 Task: Create a due date automation trigger when advanced on, on the tuesday before a card is due add fields without custom field "Resume" set to a number greater than 1 and greater than 10 at 11:00 AM.
Action: Mouse moved to (1385, 128)
Screenshot: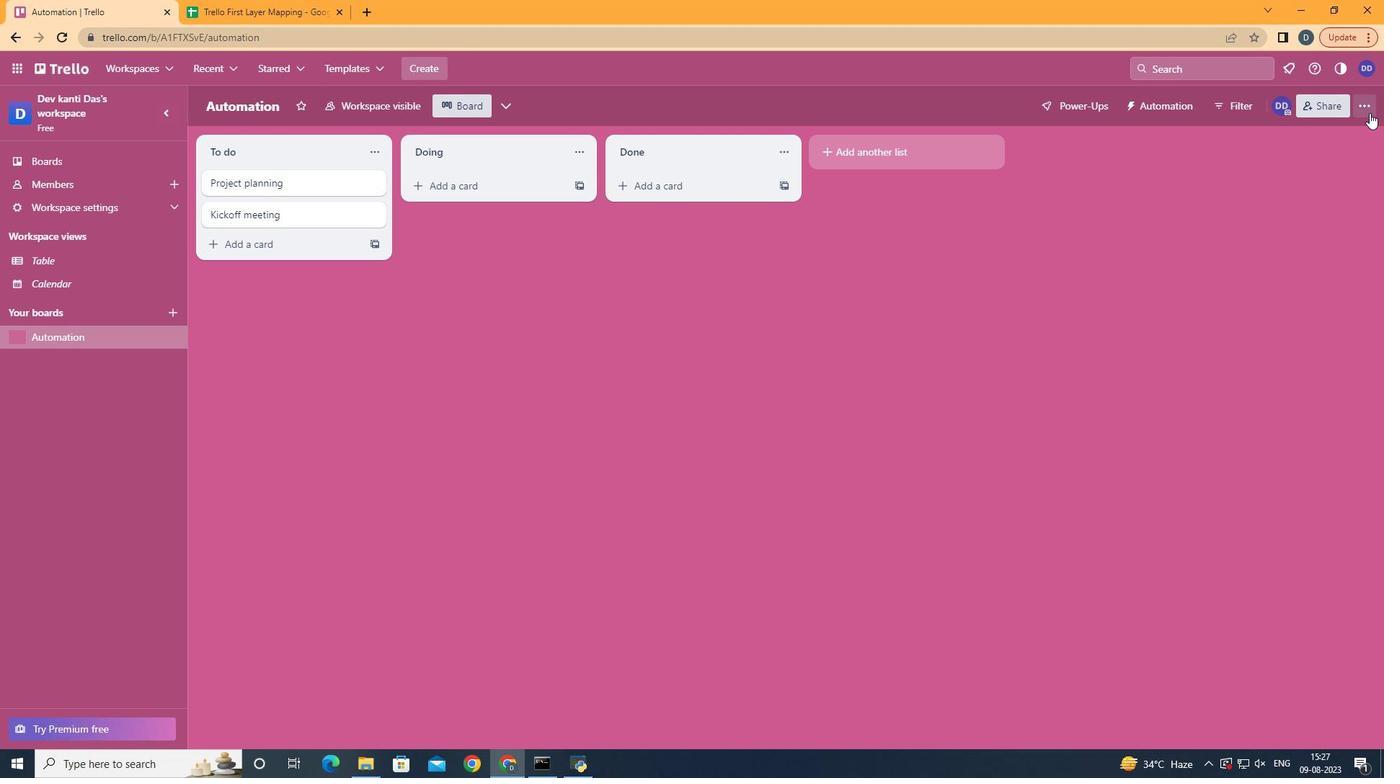 
Action: Mouse pressed left at (1385, 128)
Screenshot: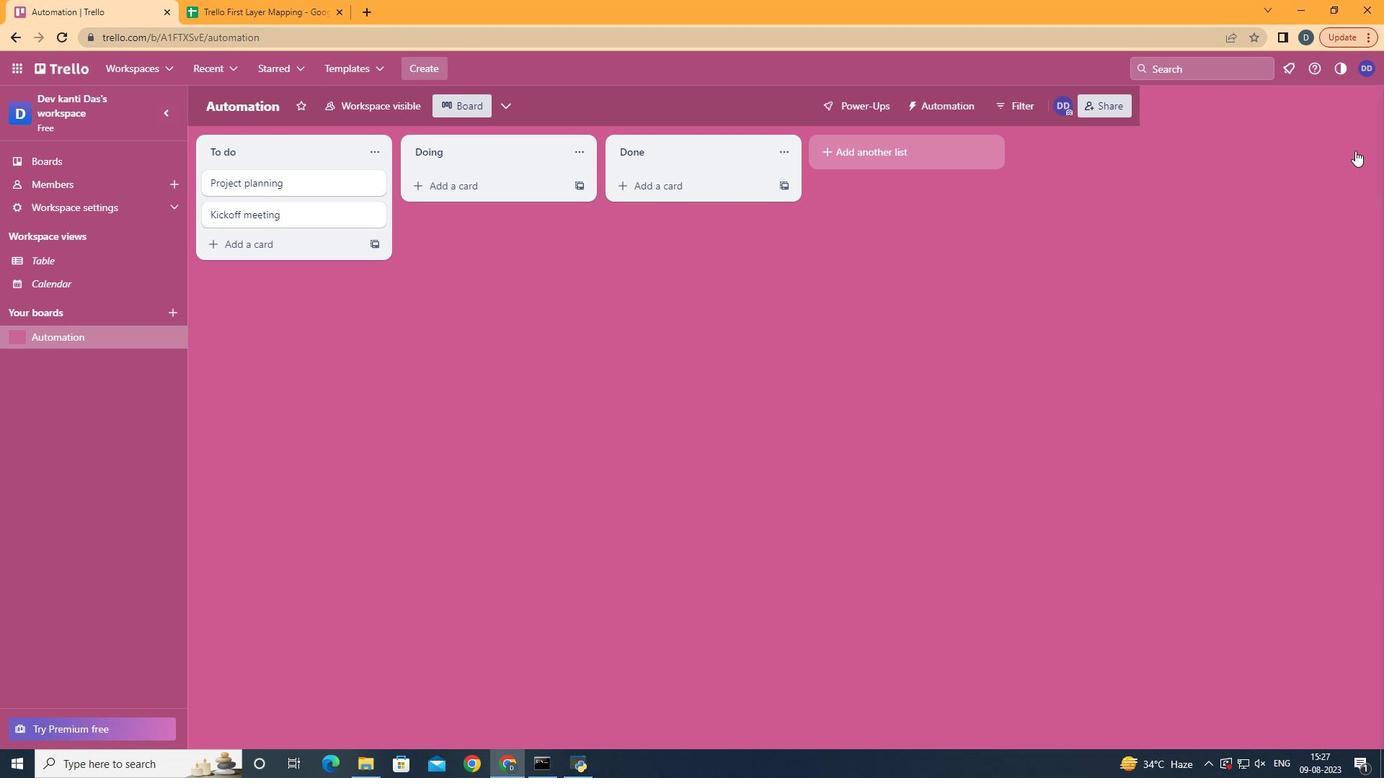
Action: Mouse moved to (1260, 338)
Screenshot: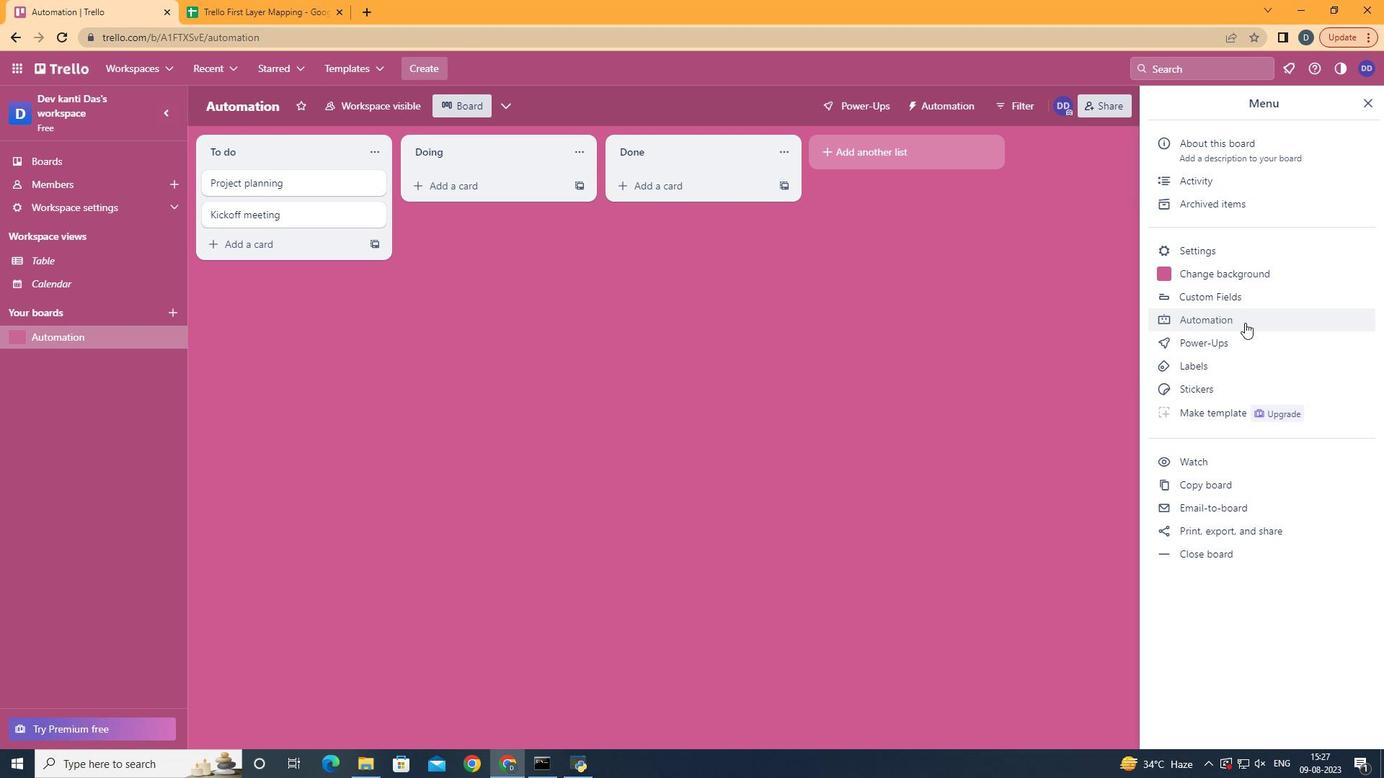 
Action: Mouse pressed left at (1260, 338)
Screenshot: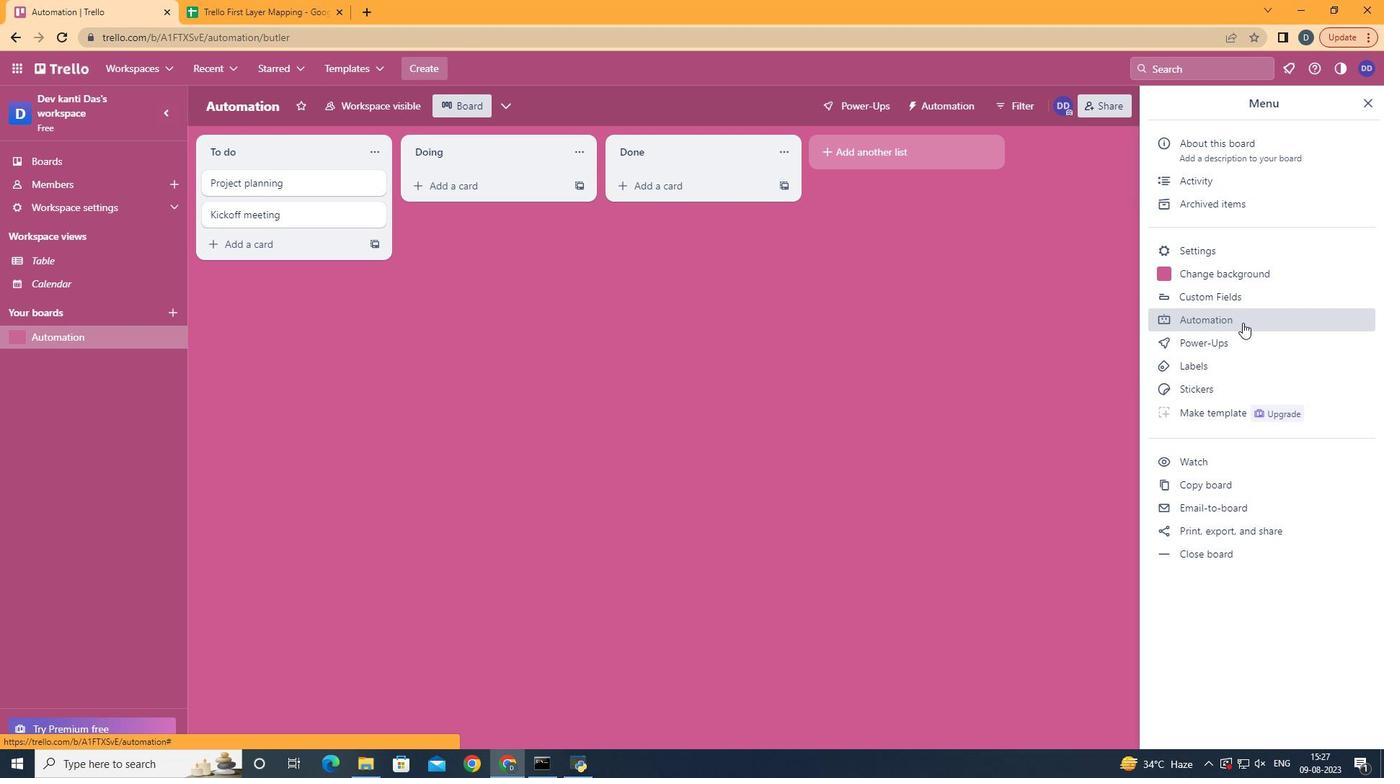 
Action: Mouse moved to (289, 305)
Screenshot: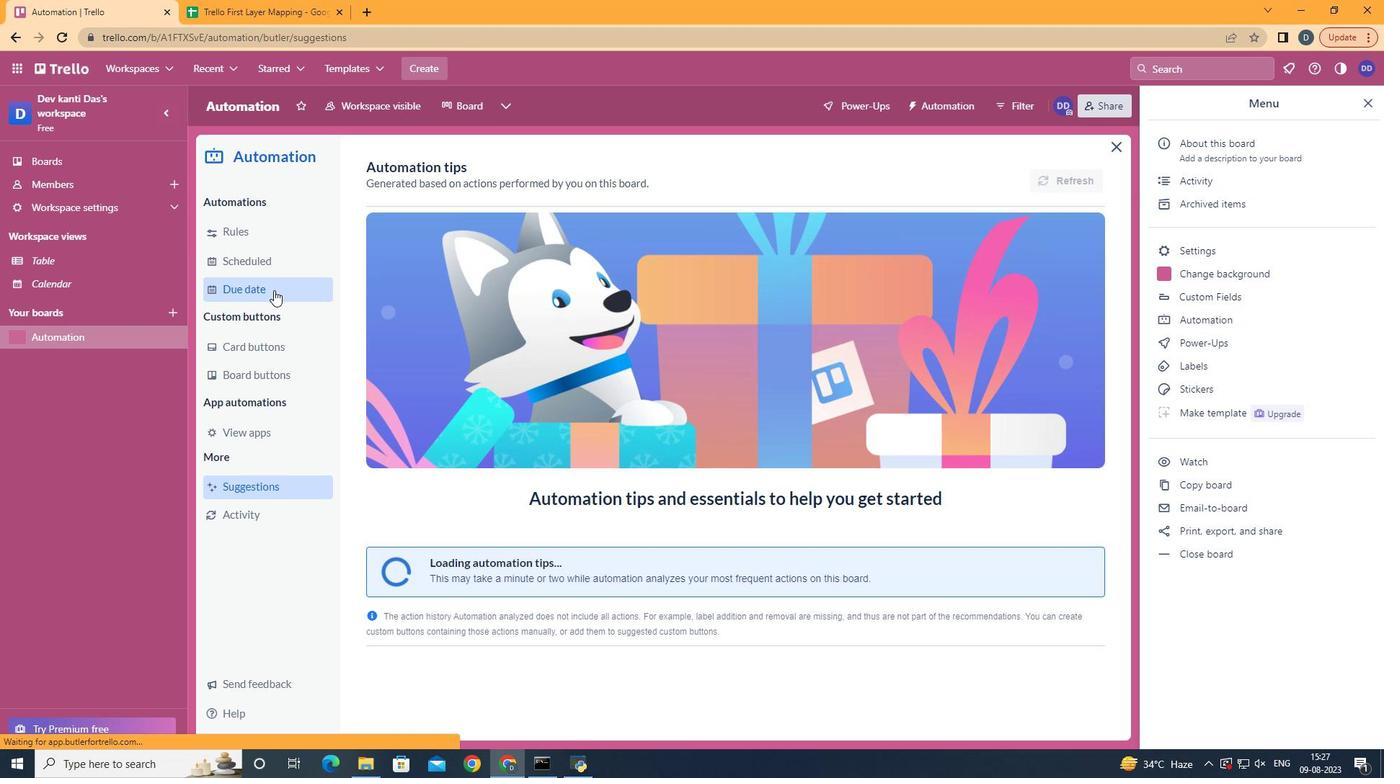 
Action: Mouse pressed left at (289, 305)
Screenshot: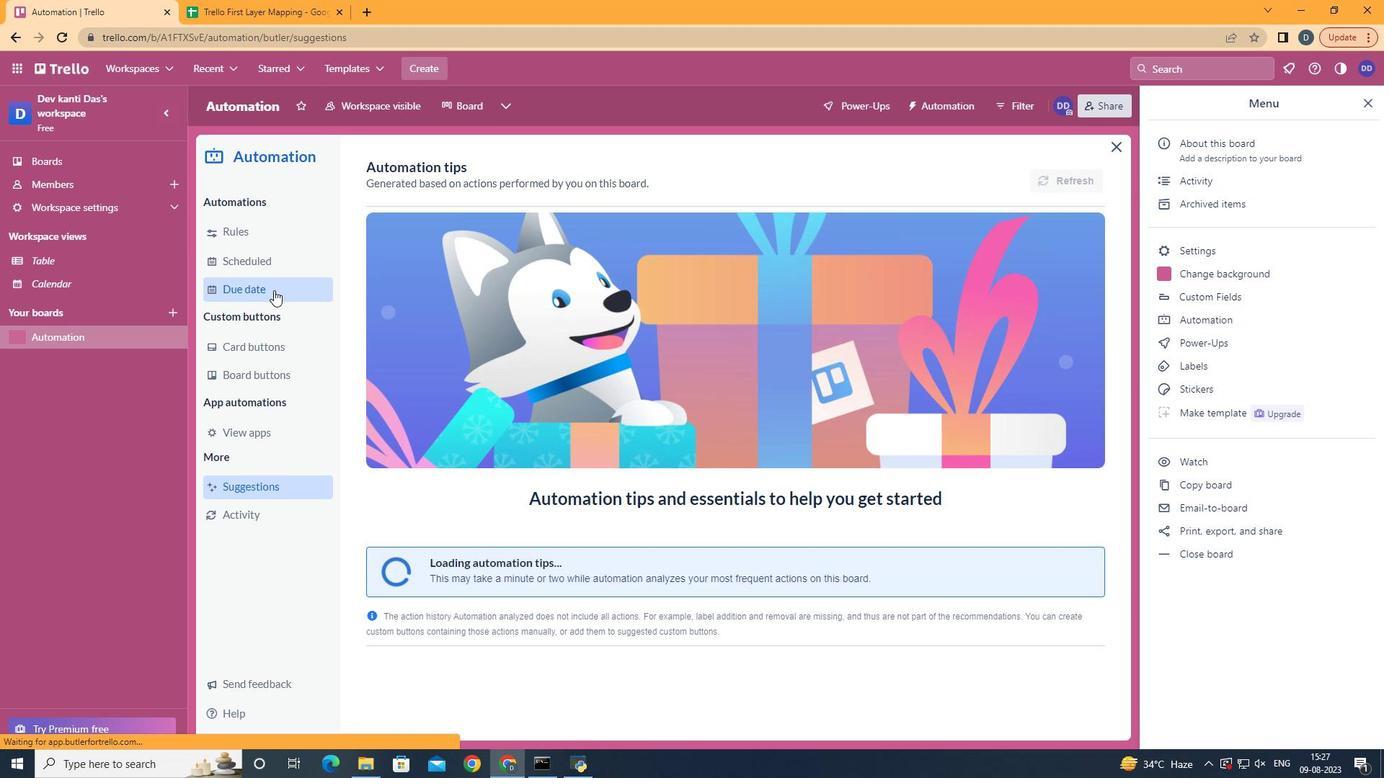 
Action: Mouse moved to (1033, 183)
Screenshot: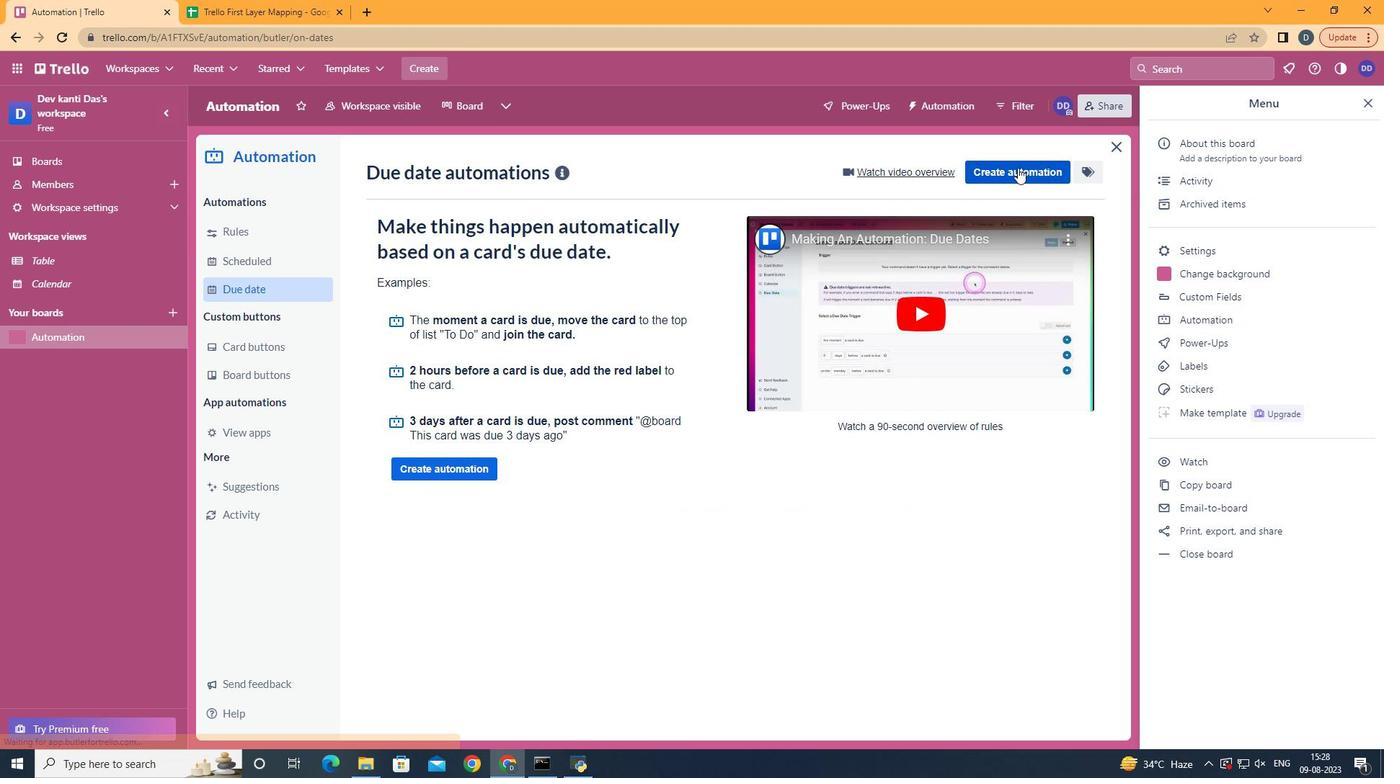 
Action: Mouse pressed left at (1033, 183)
Screenshot: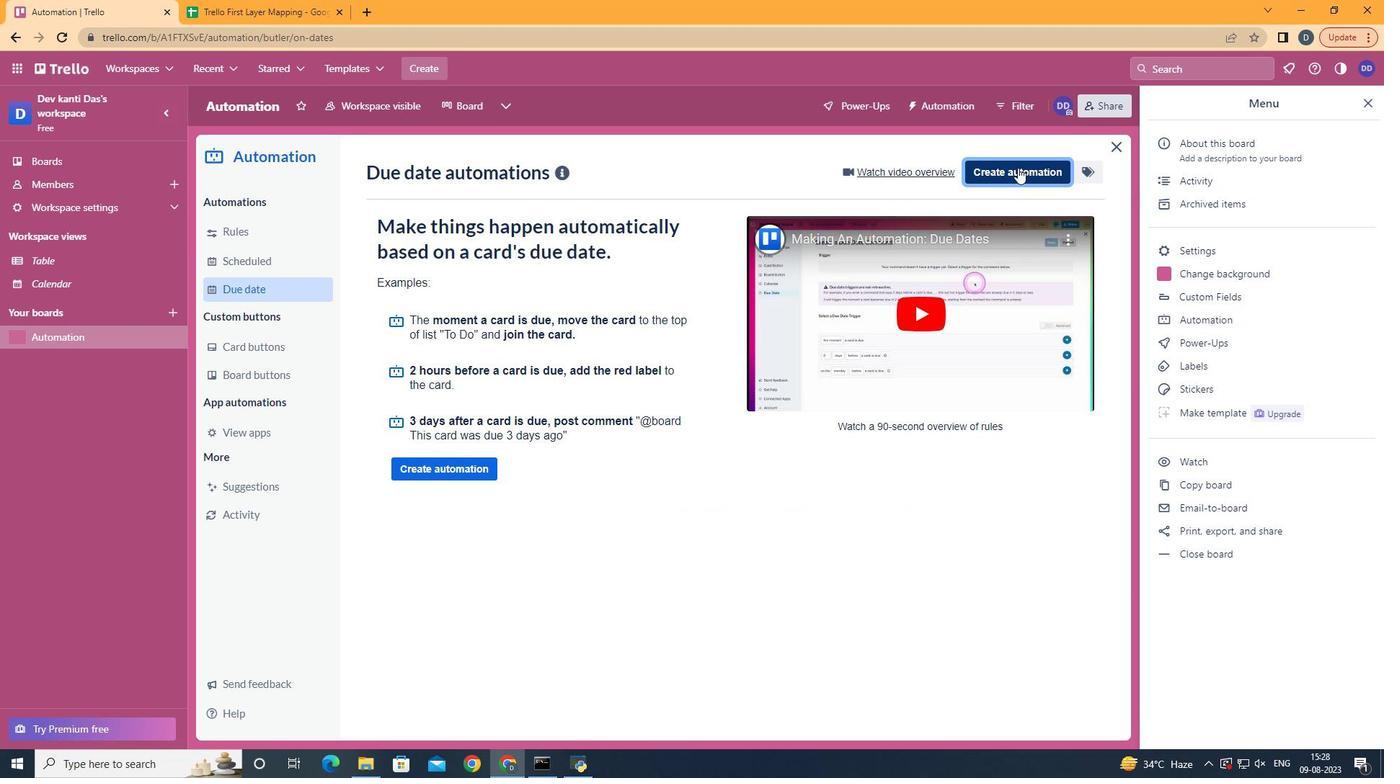 
Action: Mouse moved to (754, 325)
Screenshot: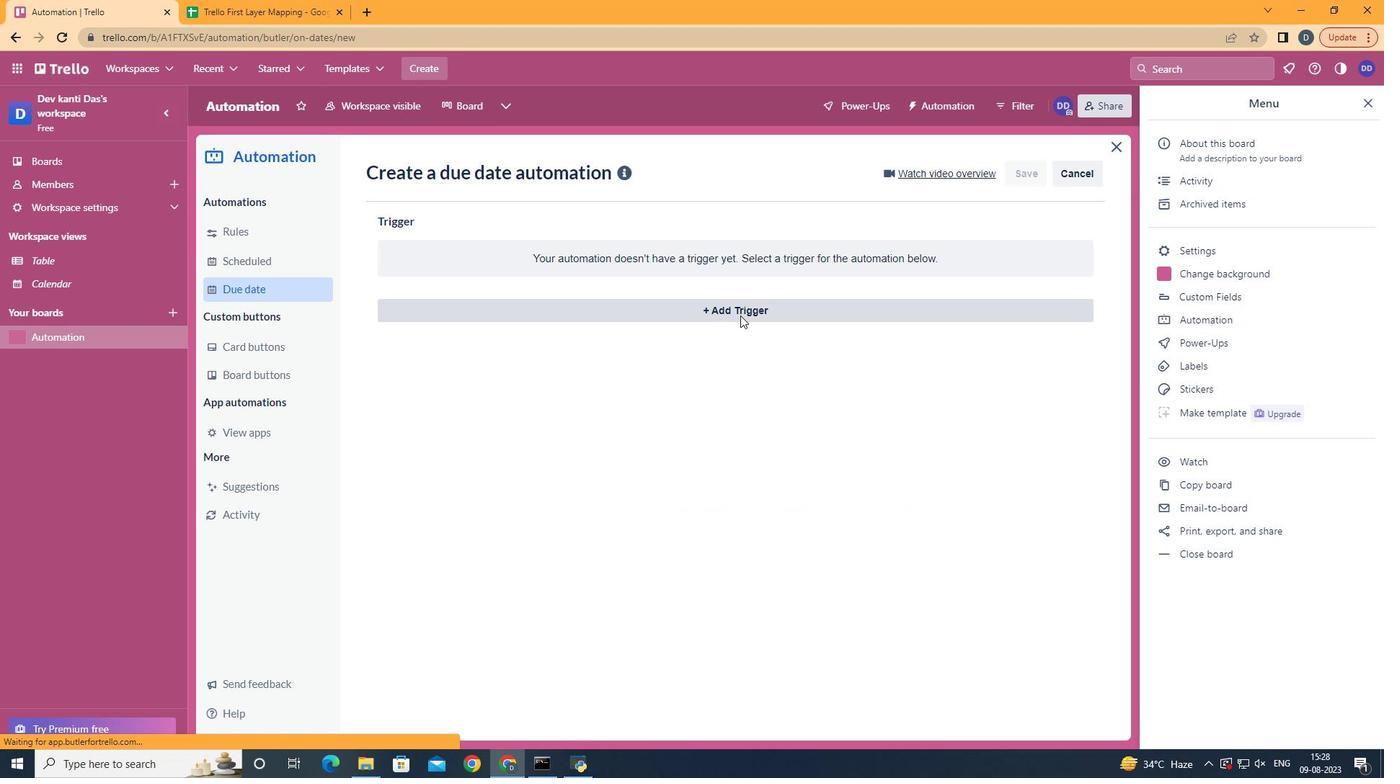 
Action: Mouse pressed left at (754, 325)
Screenshot: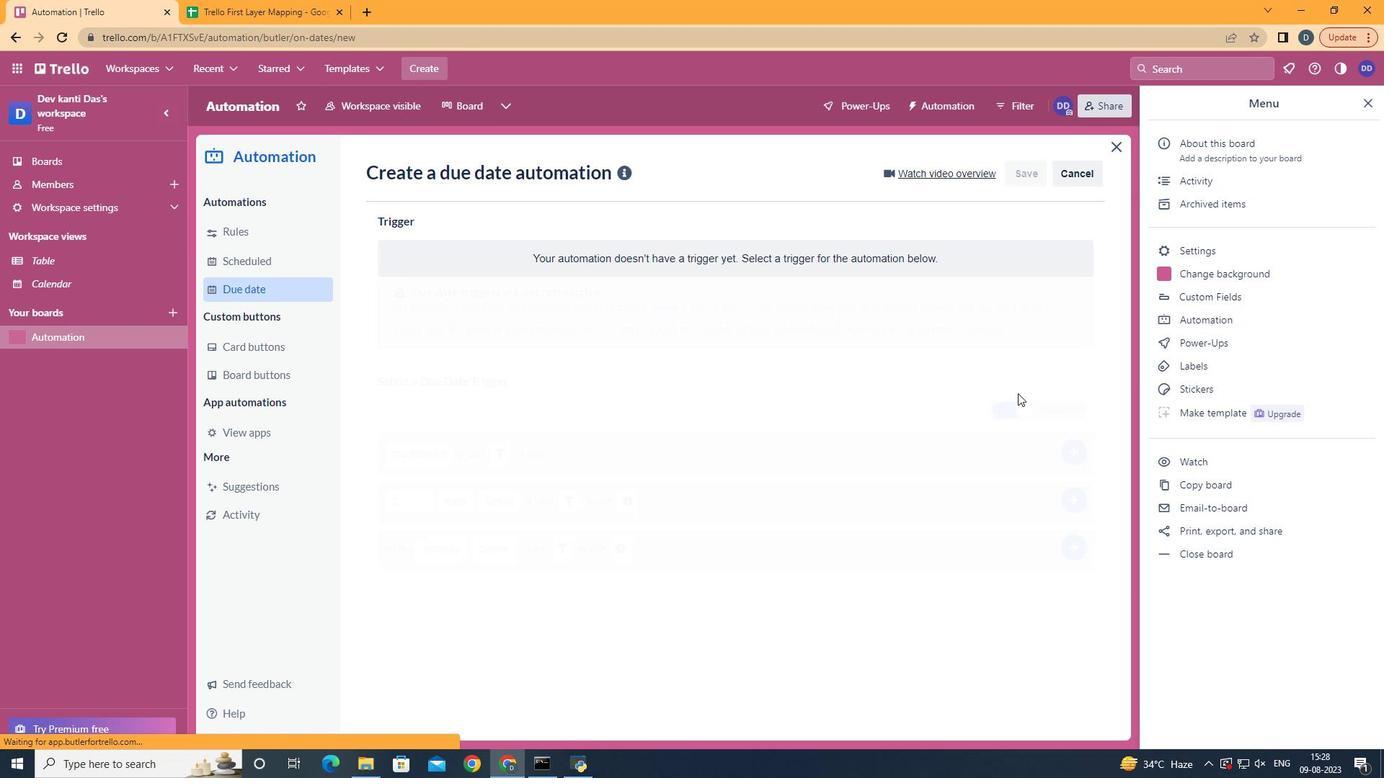 
Action: Mouse moved to (482, 427)
Screenshot: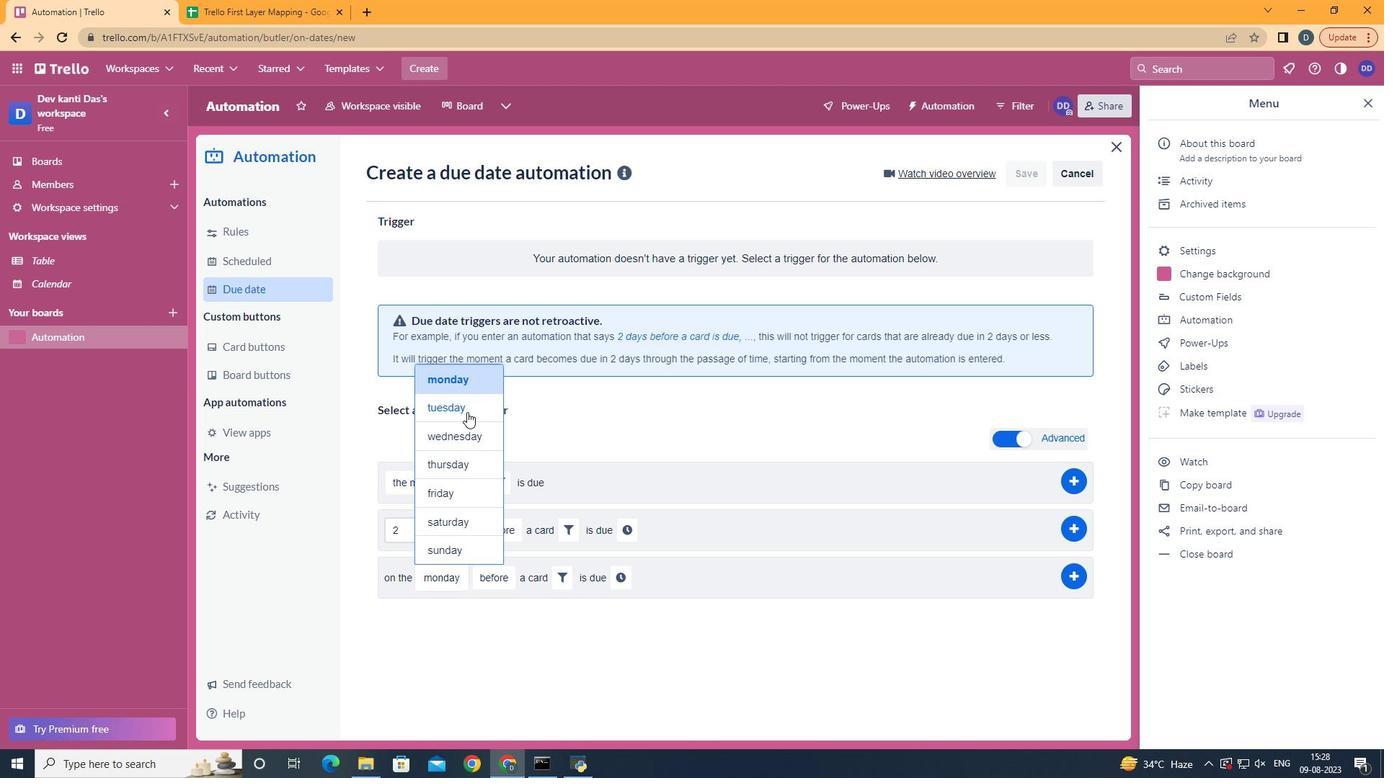 
Action: Mouse pressed left at (482, 427)
Screenshot: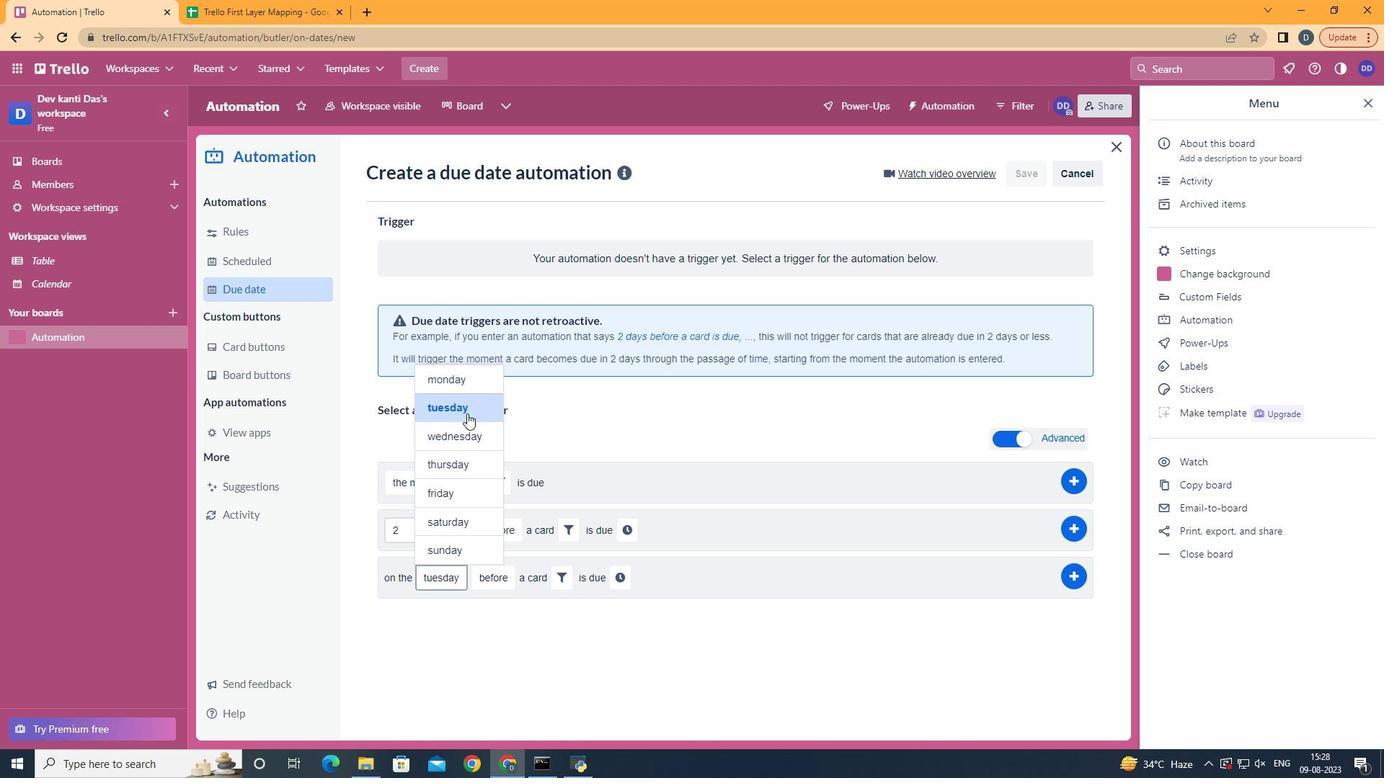 
Action: Mouse moved to (574, 589)
Screenshot: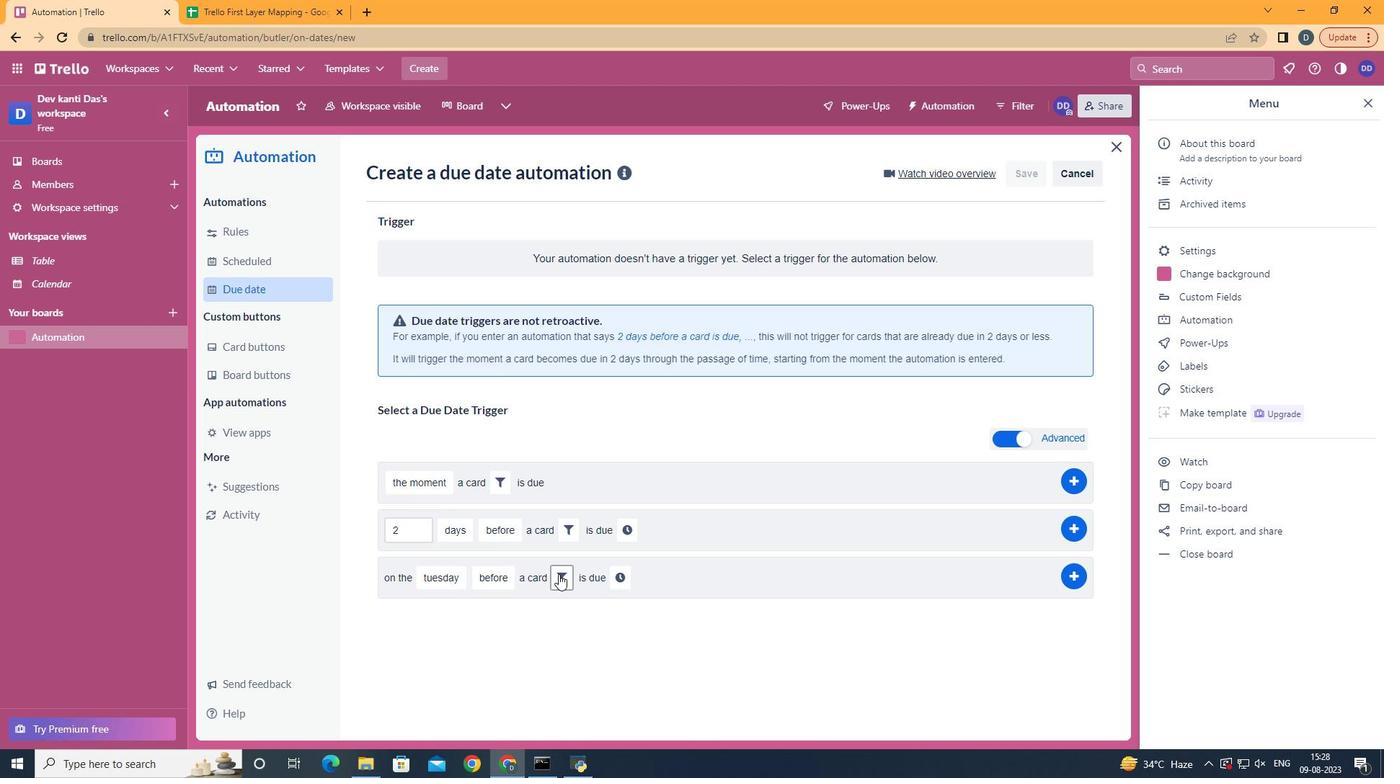 
Action: Mouse pressed left at (574, 589)
Screenshot: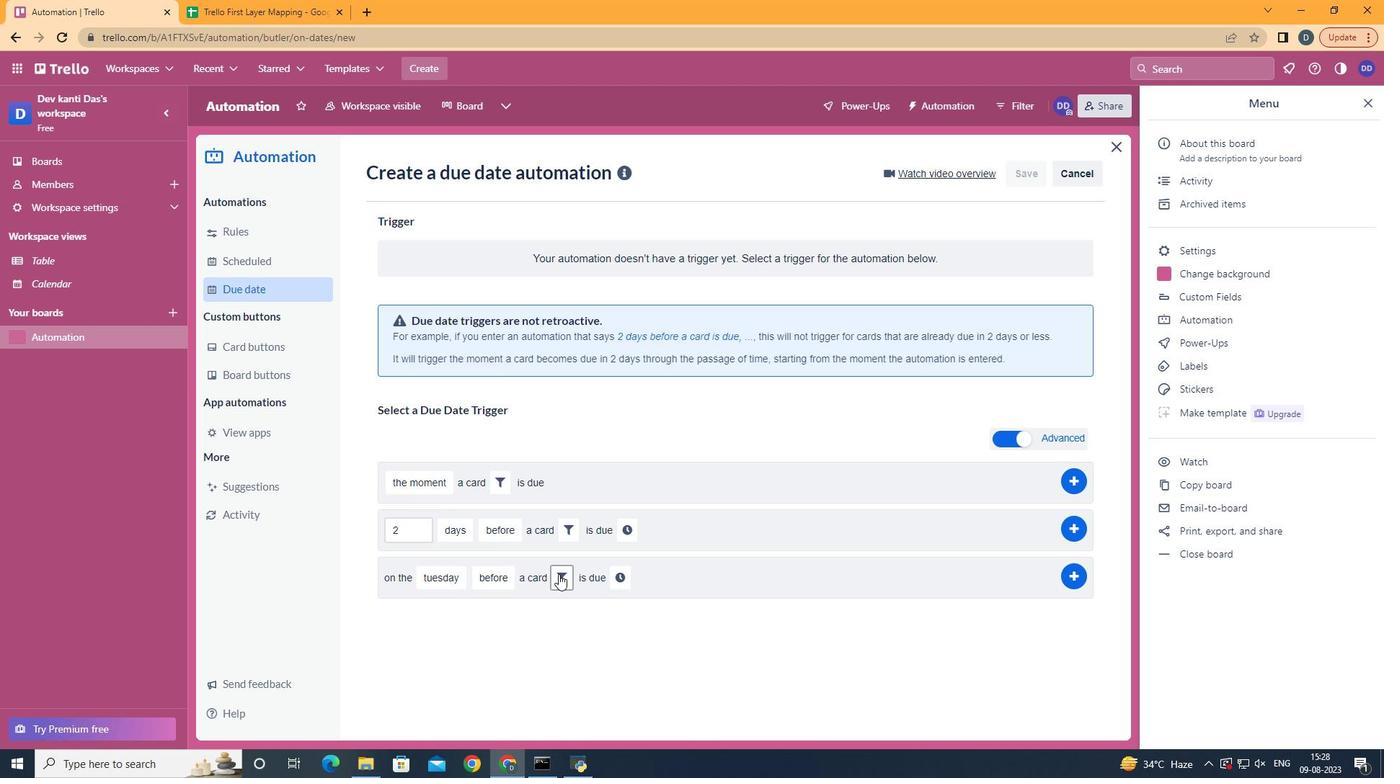 
Action: Mouse moved to (824, 639)
Screenshot: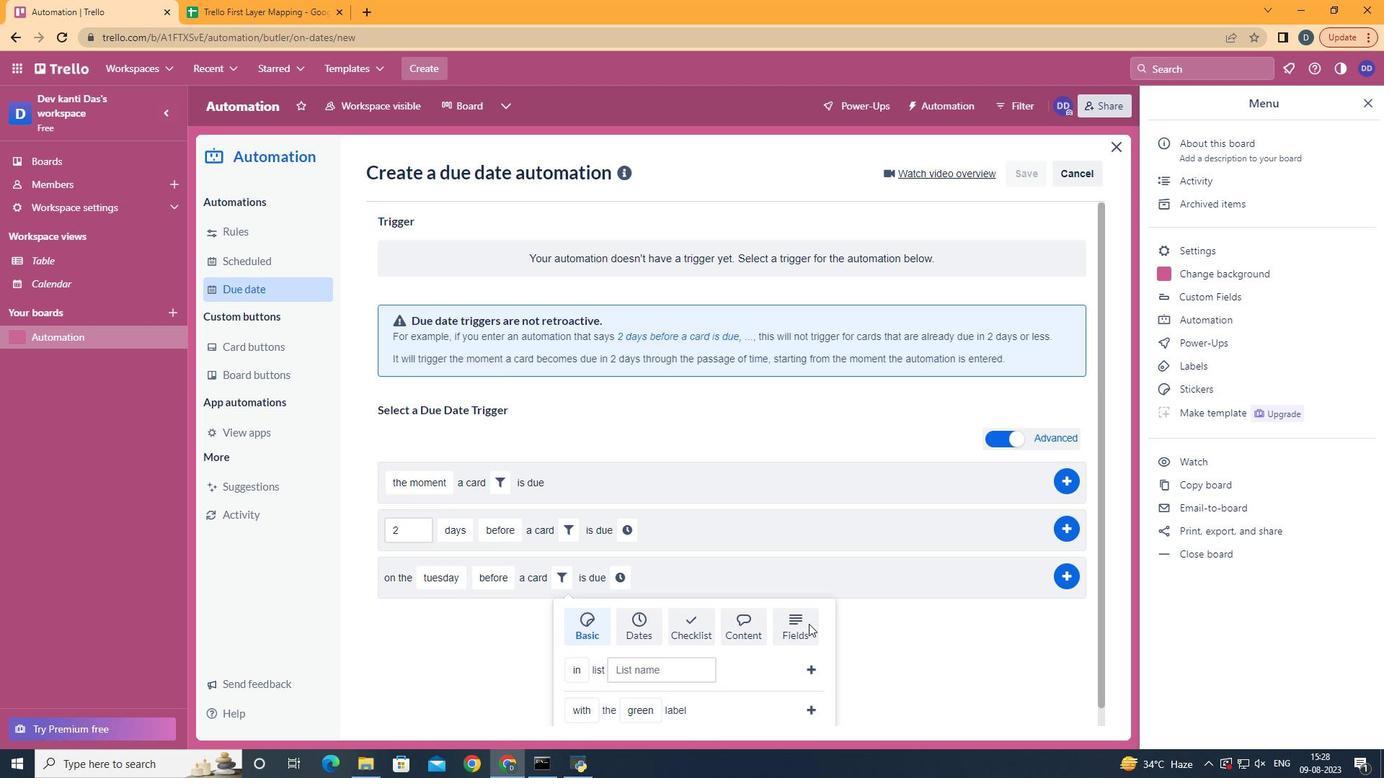 
Action: Mouse pressed left at (824, 639)
Screenshot: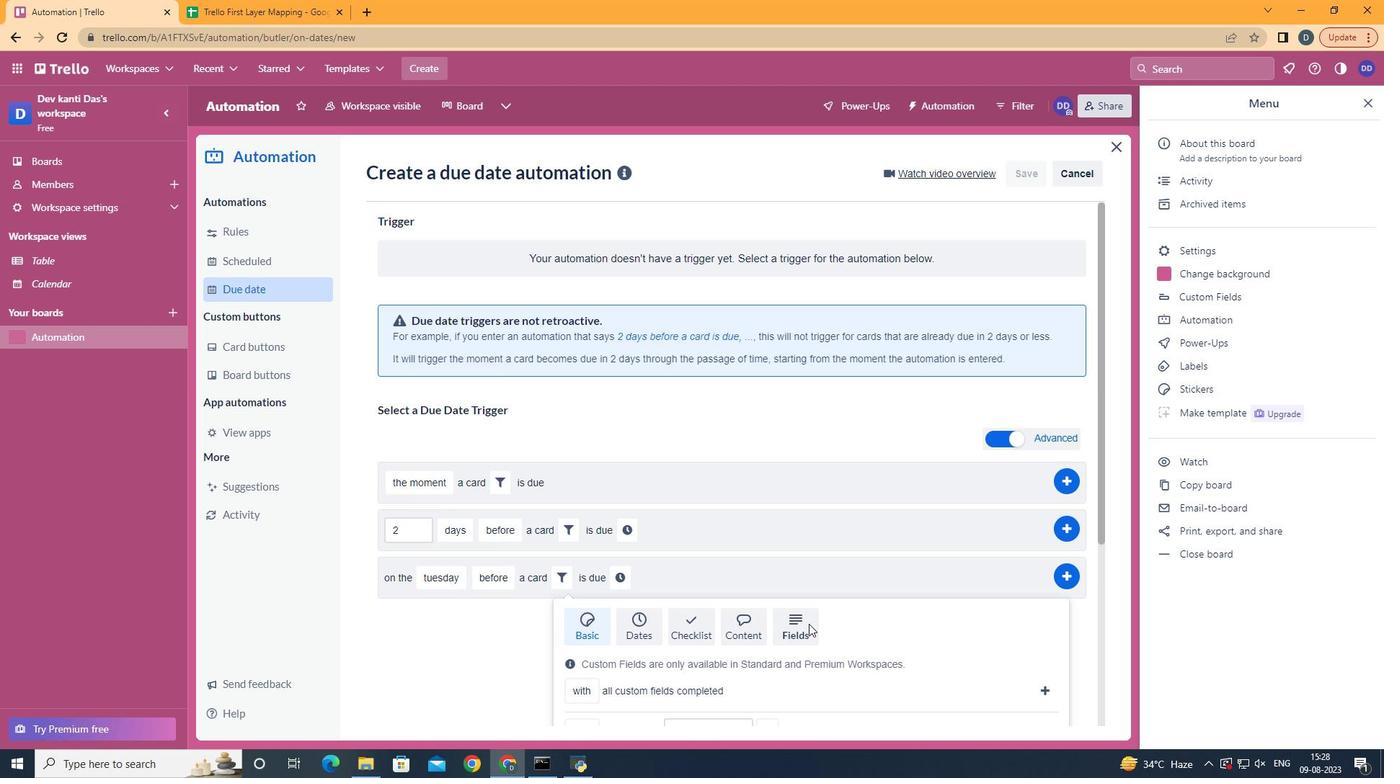 
Action: Mouse moved to (835, 639)
Screenshot: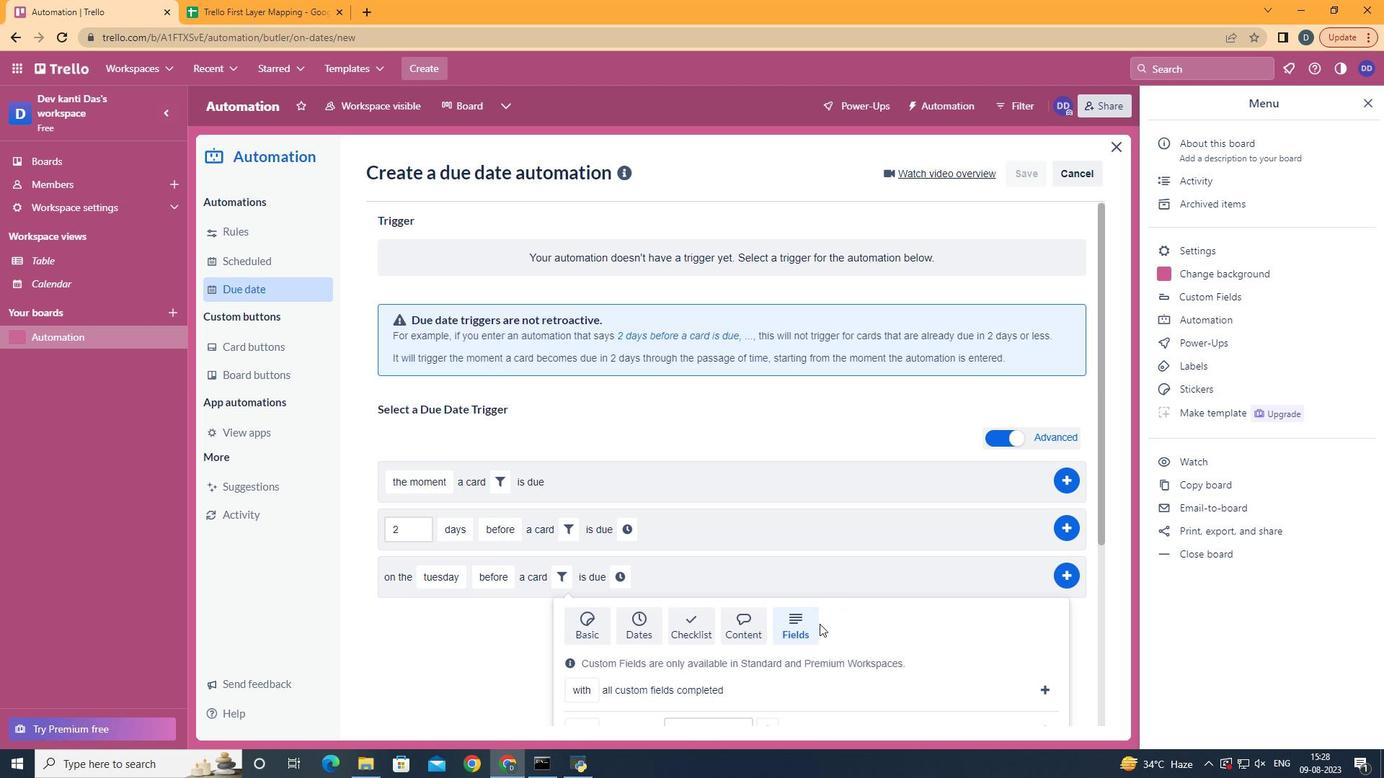 
Action: Mouse scrolled (835, 638) with delta (0, 0)
Screenshot: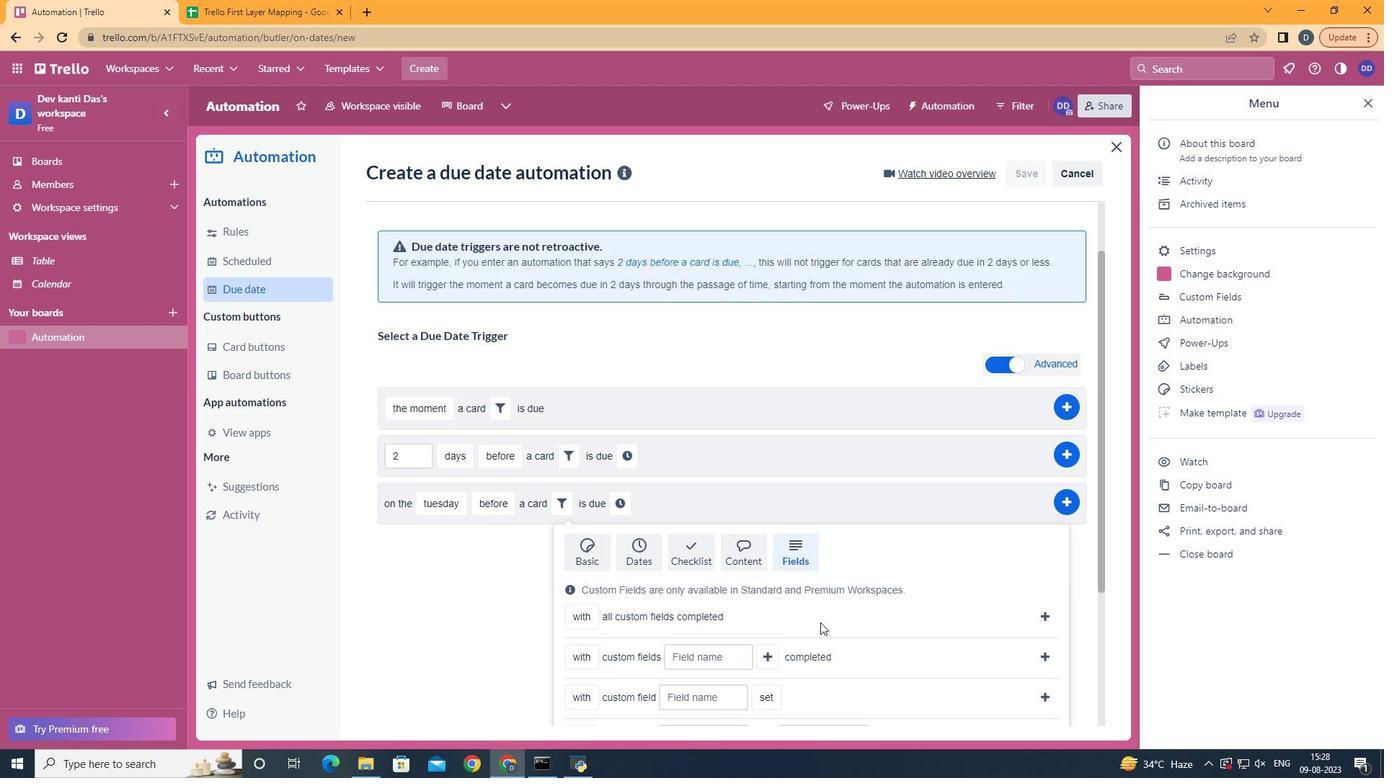 
Action: Mouse scrolled (835, 638) with delta (0, 0)
Screenshot: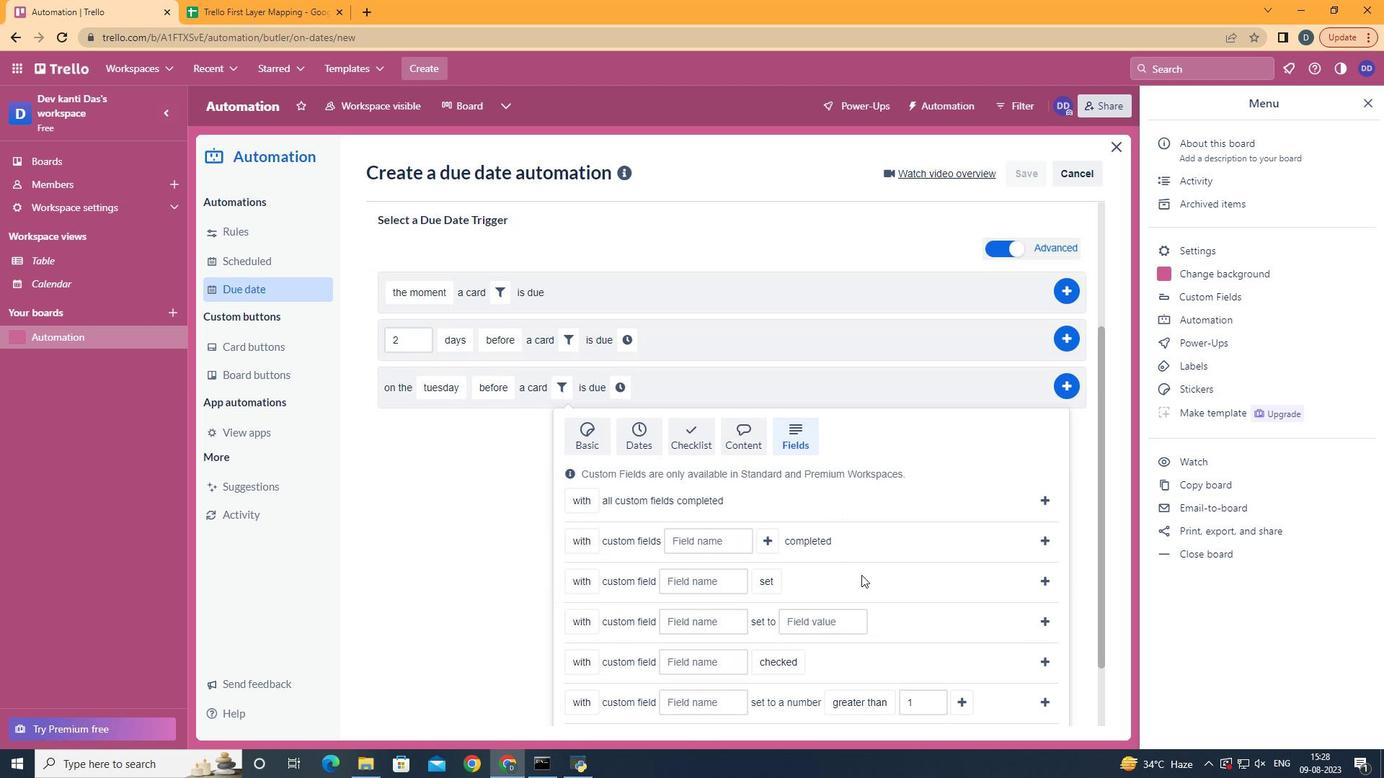 
Action: Mouse scrolled (835, 638) with delta (0, 0)
Screenshot: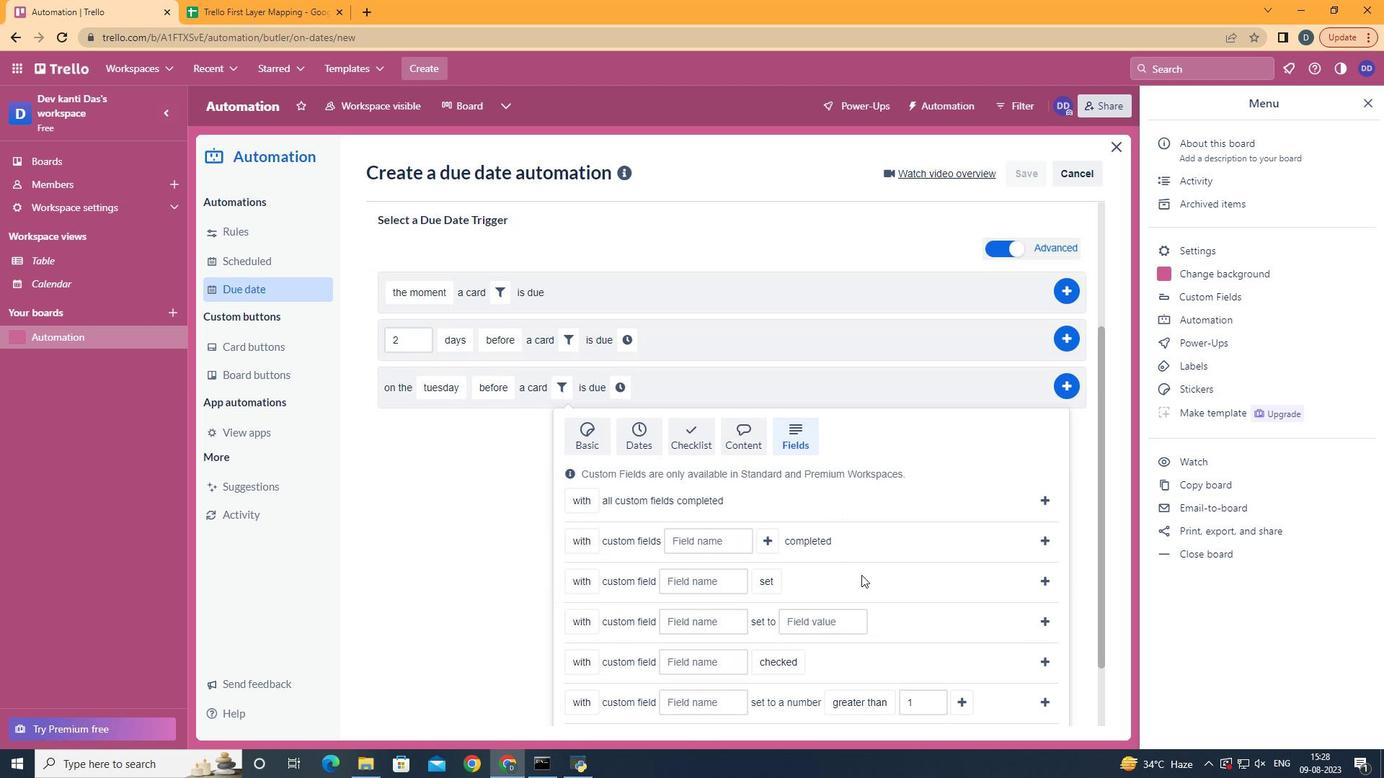 
Action: Mouse moved to (835, 639)
Screenshot: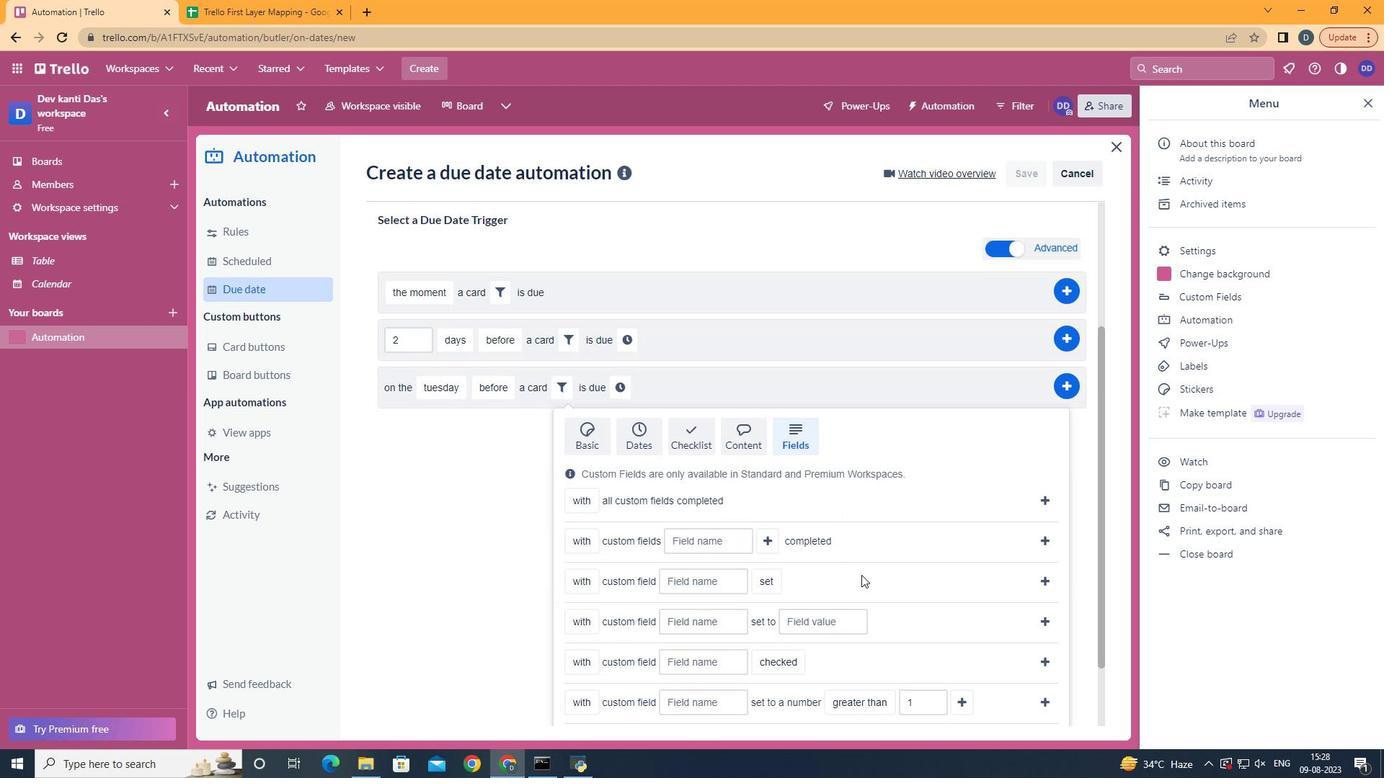 
Action: Mouse scrolled (835, 638) with delta (0, 0)
Screenshot: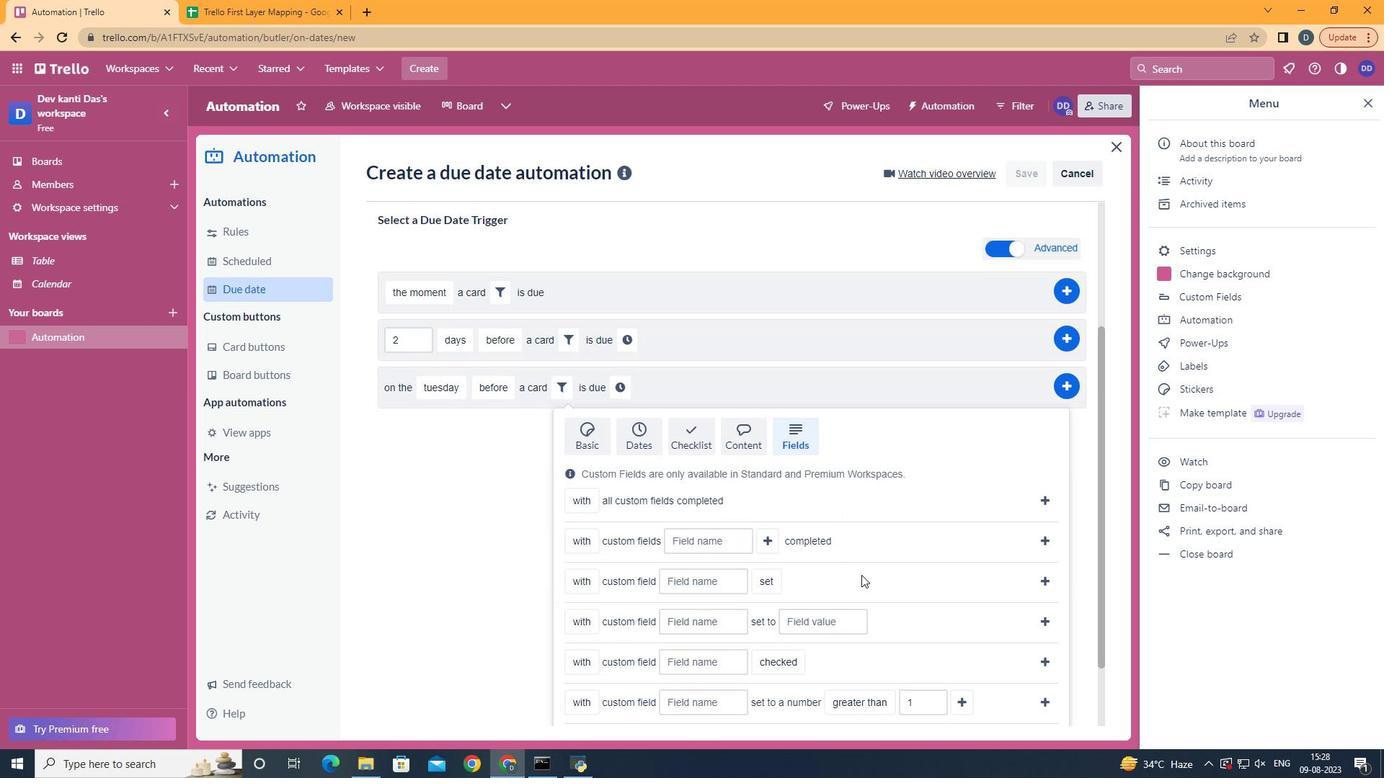 
Action: Mouse scrolled (835, 638) with delta (0, 0)
Screenshot: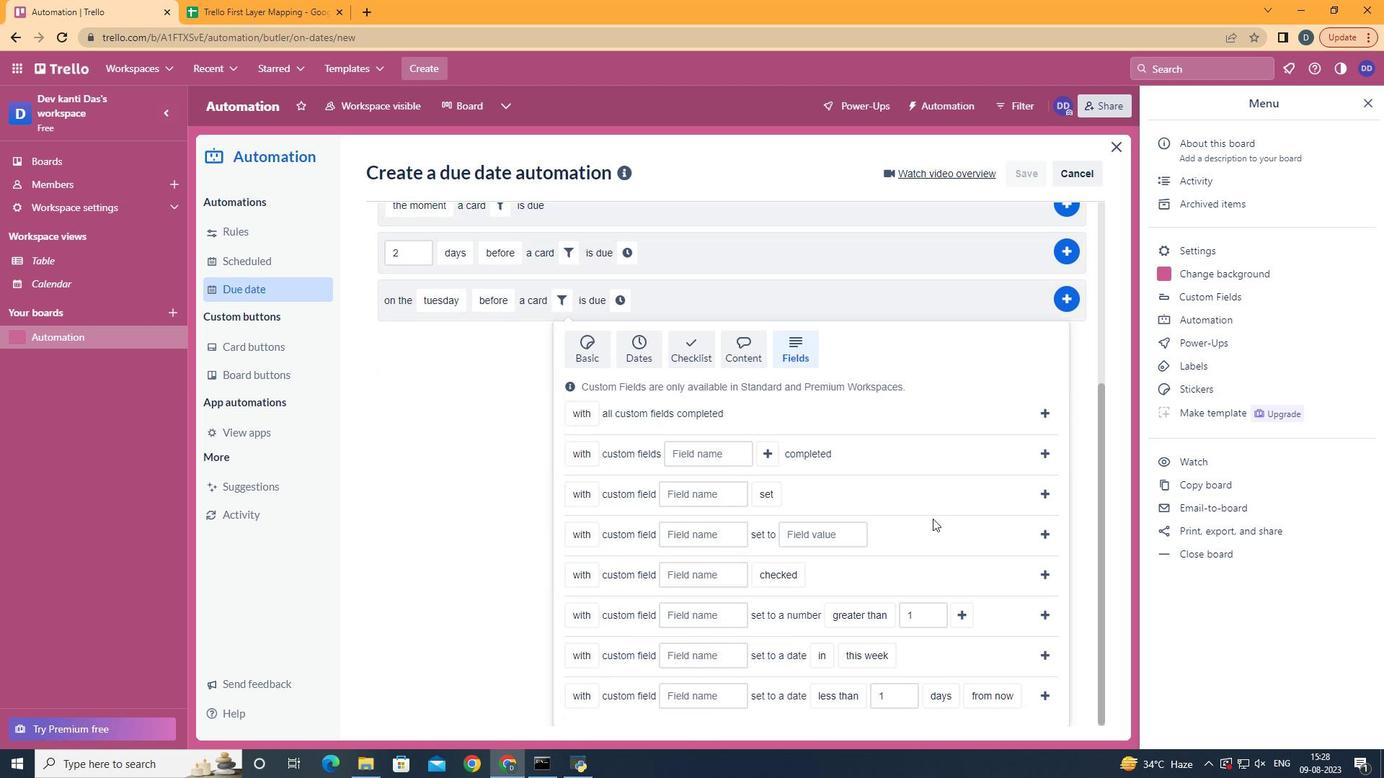 
Action: Mouse moved to (623, 682)
Screenshot: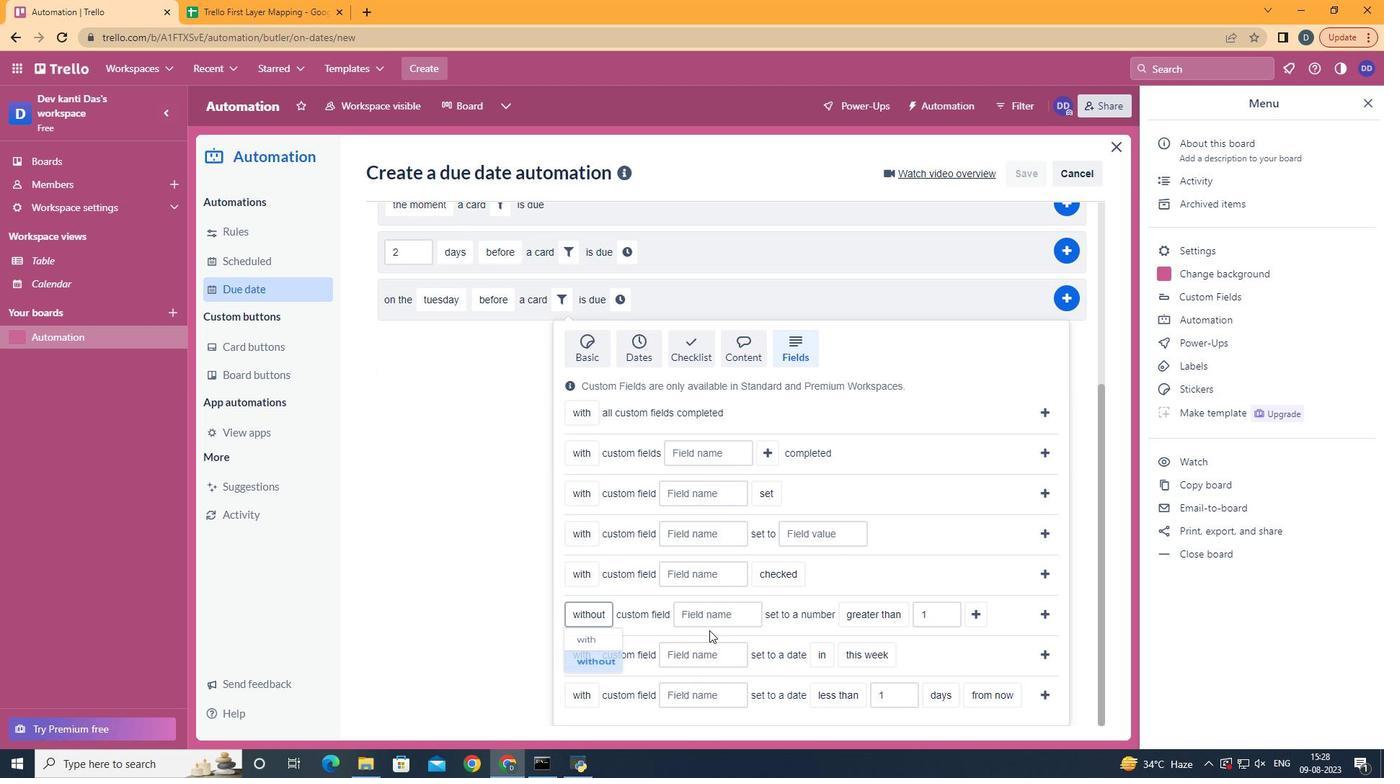 
Action: Mouse pressed left at (623, 682)
Screenshot: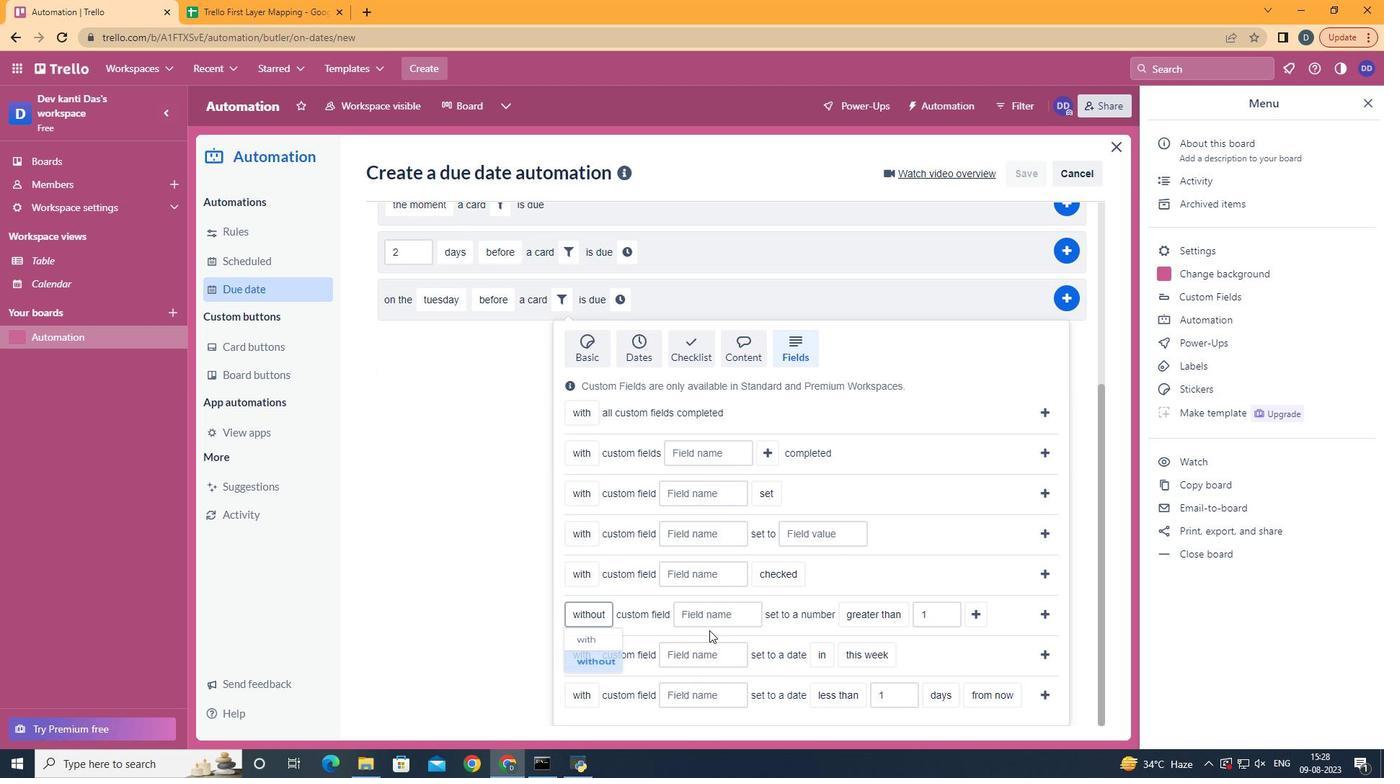 
Action: Mouse moved to (751, 636)
Screenshot: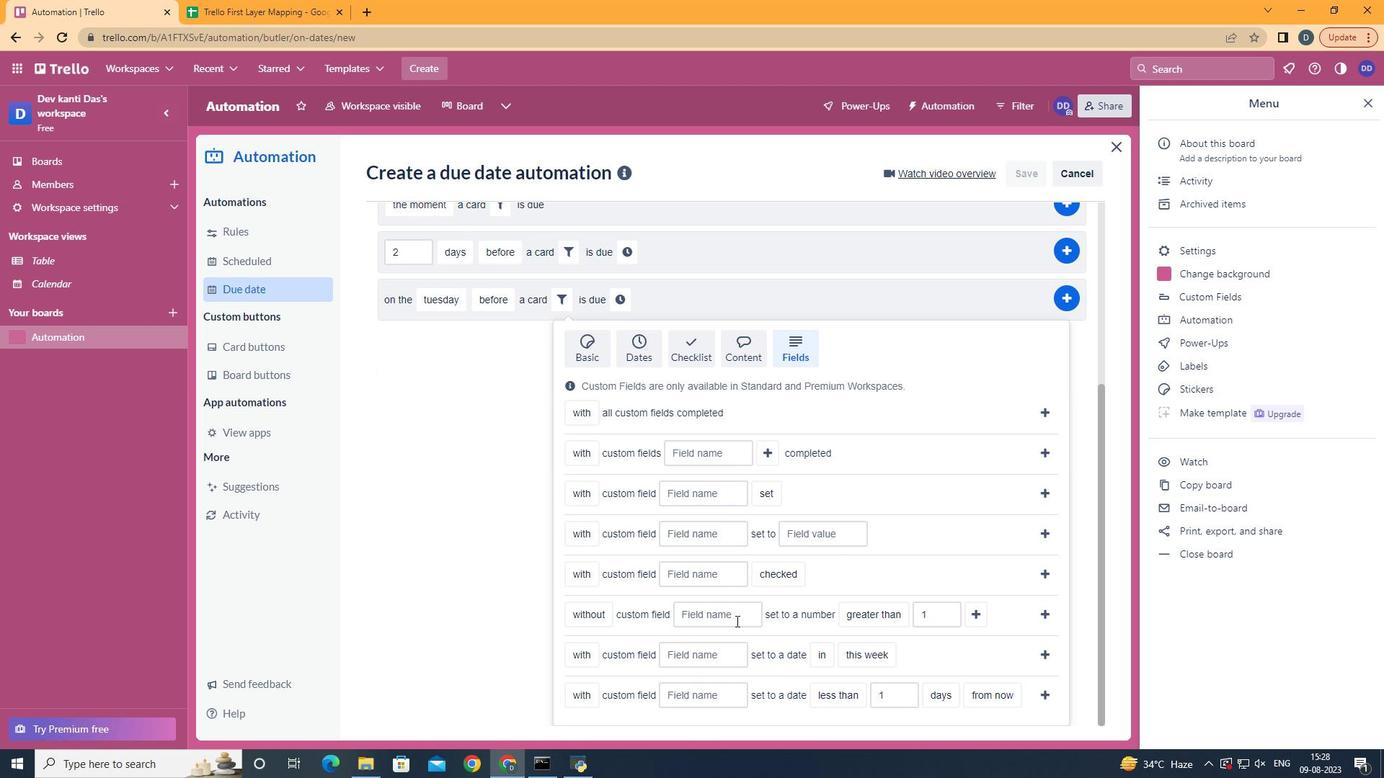 
Action: Mouse pressed left at (751, 636)
Screenshot: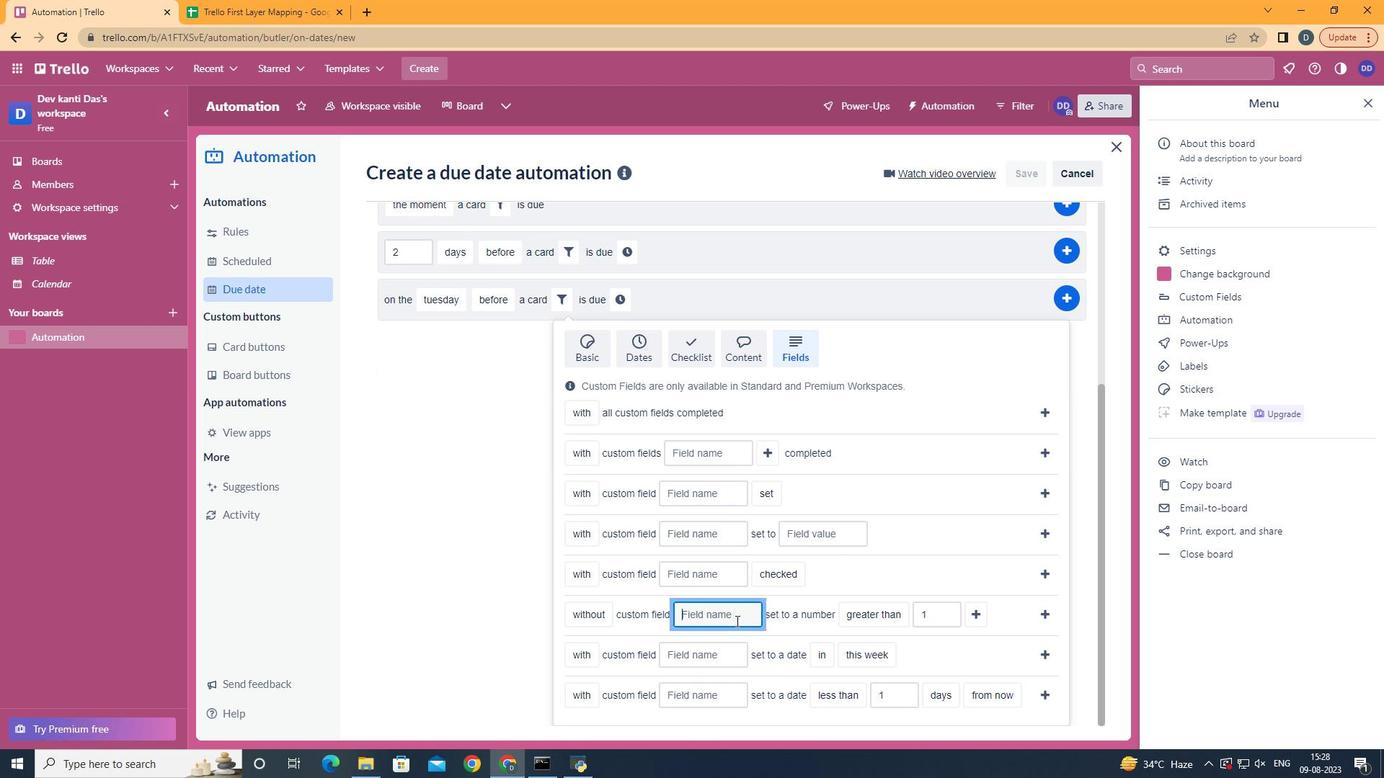 
Action: Mouse moved to (751, 636)
Screenshot: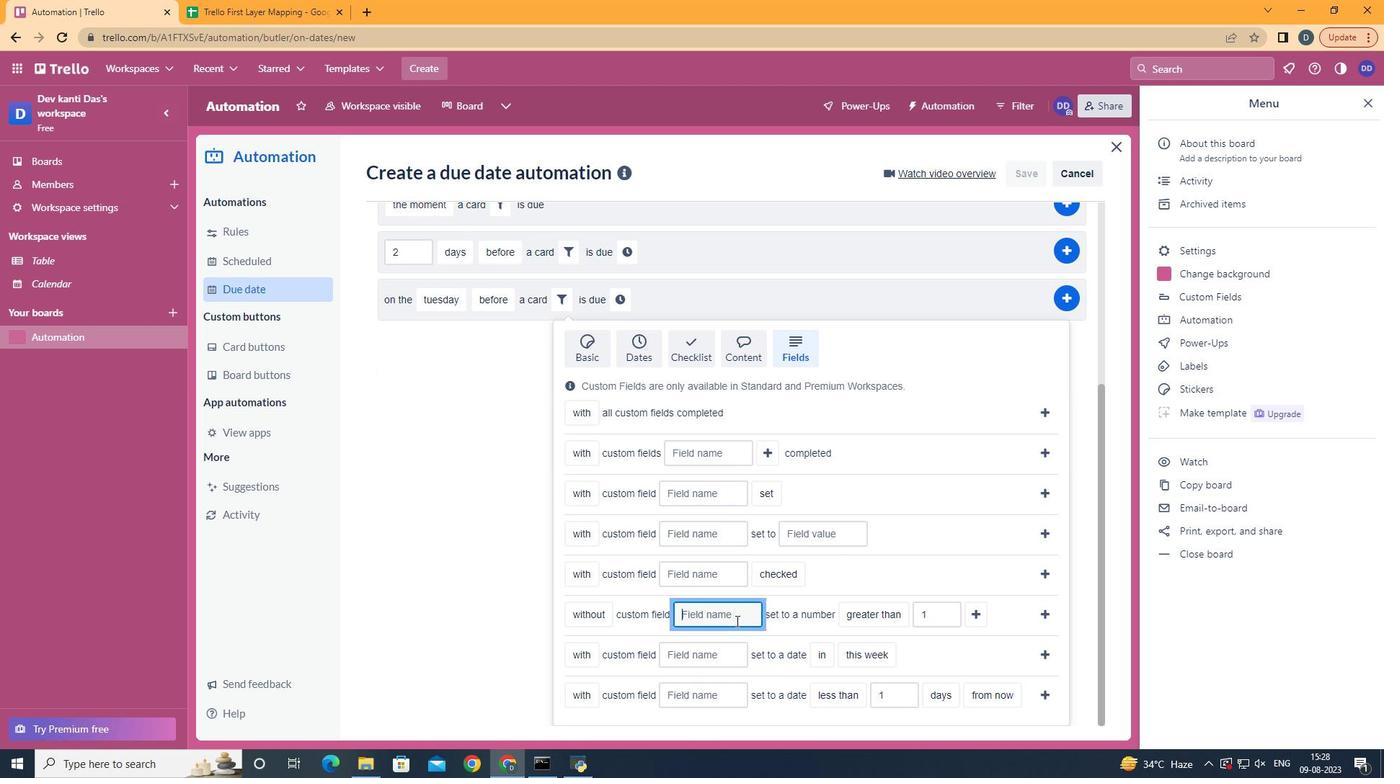 
Action: Key pressed <Key.shift>Resume
Screenshot: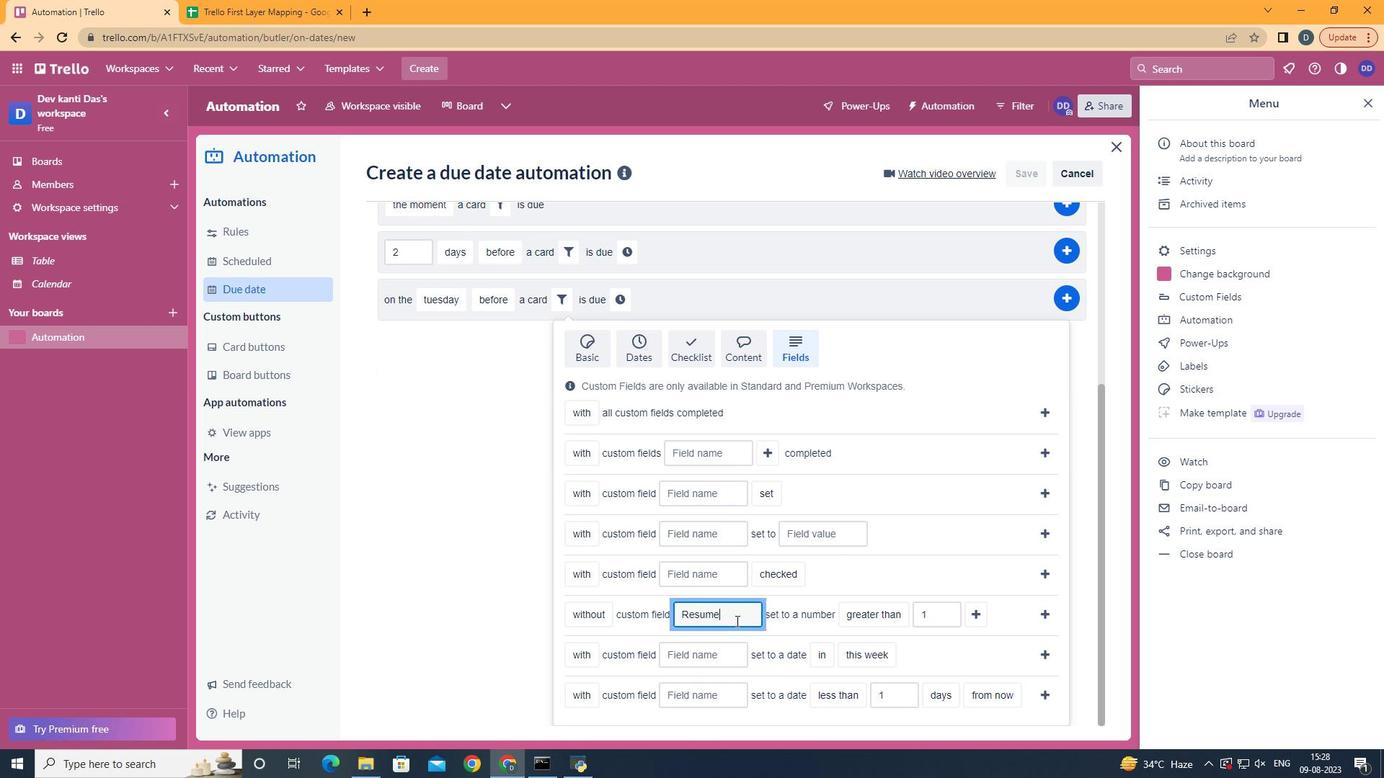 
Action: Mouse moved to (992, 628)
Screenshot: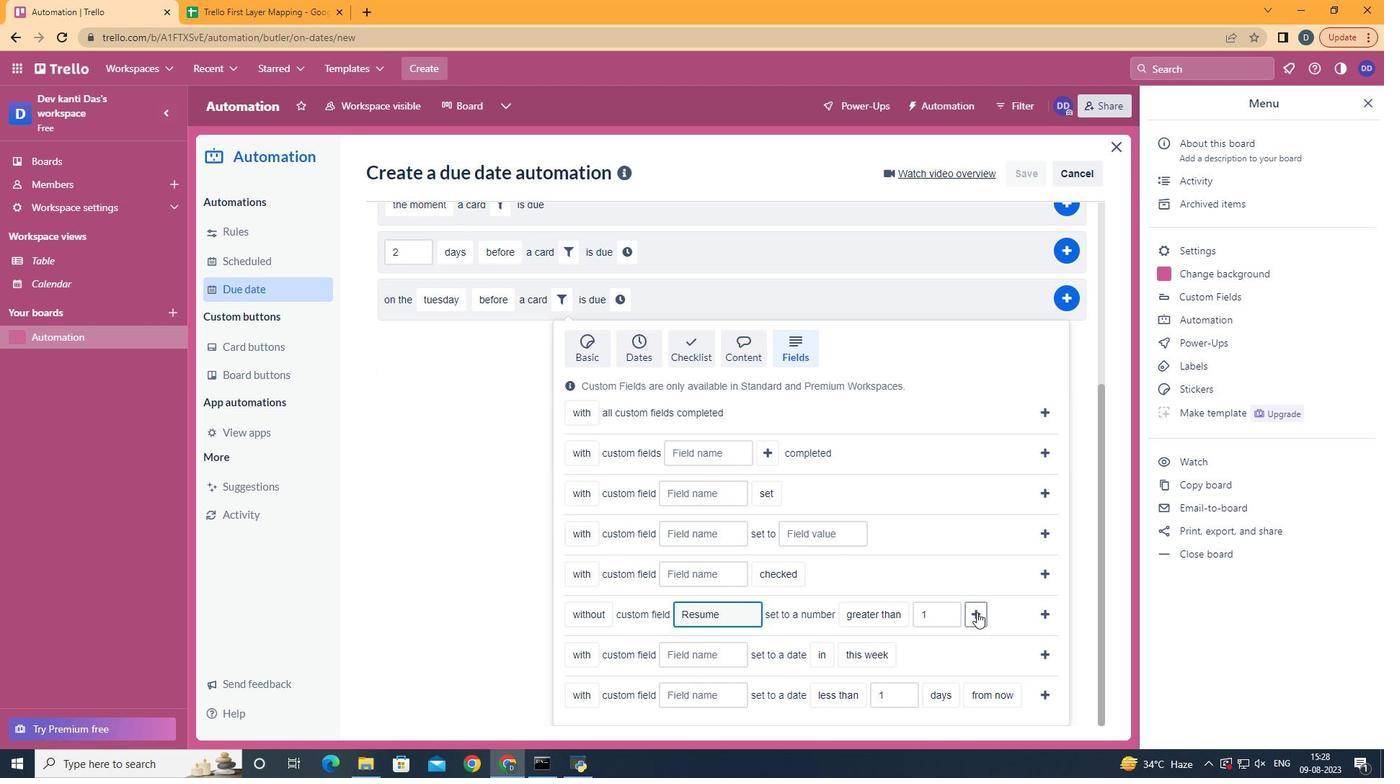 
Action: Mouse pressed left at (992, 628)
Screenshot: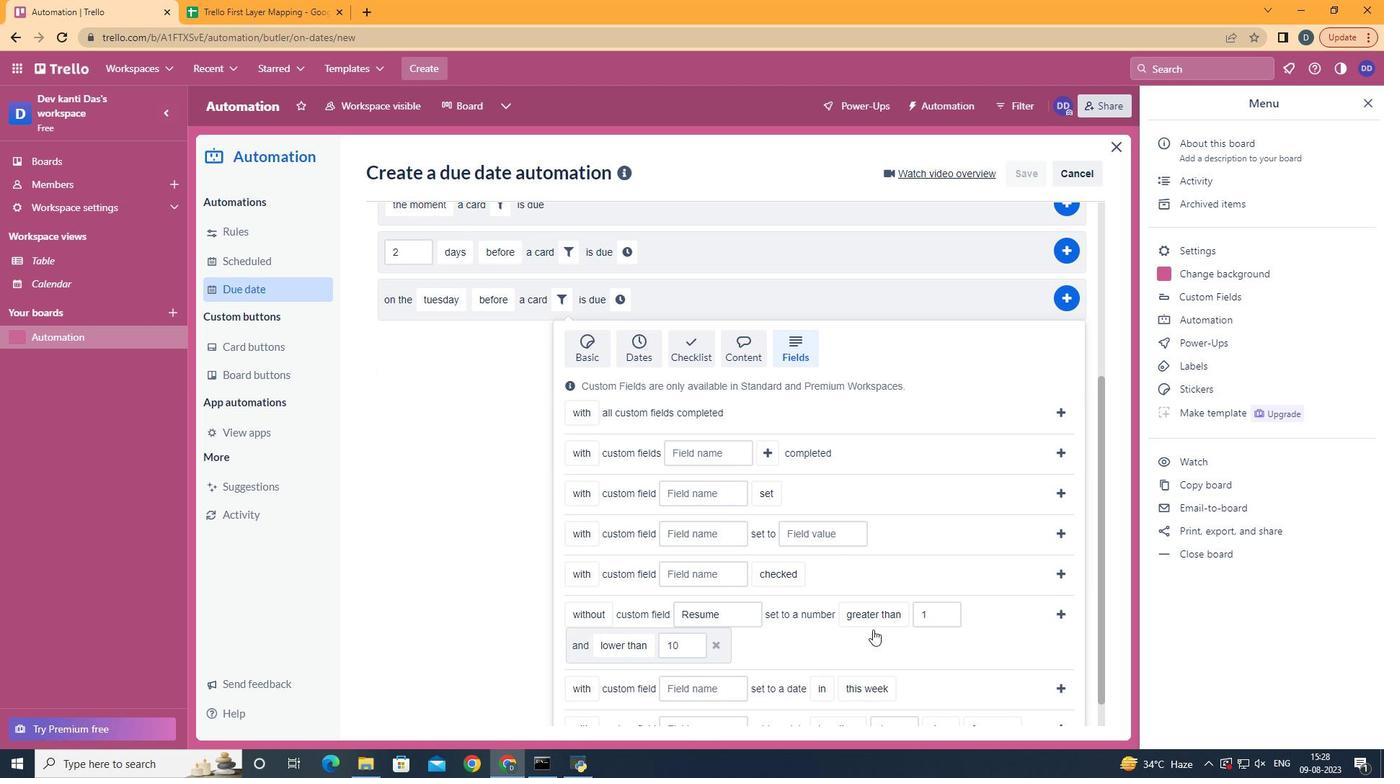 
Action: Mouse moved to (672, 602)
Screenshot: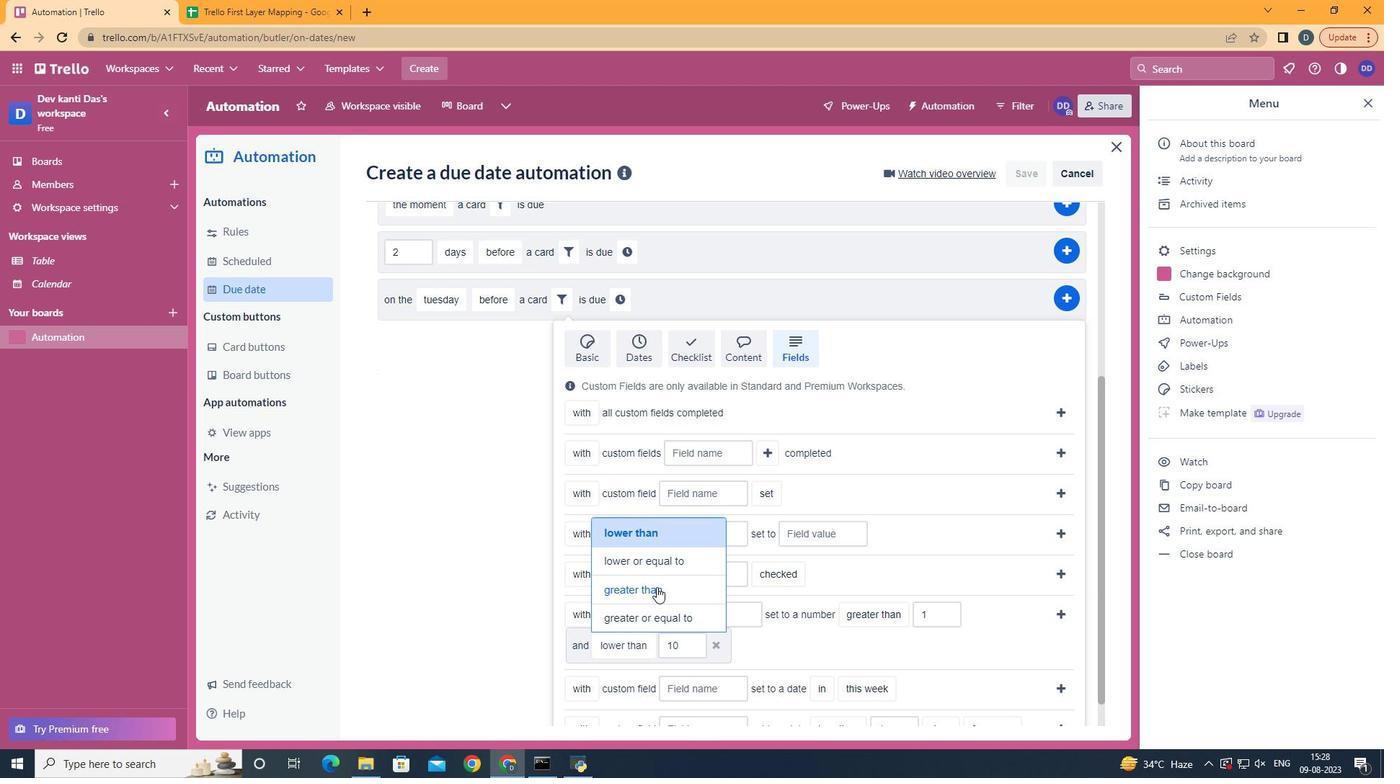 
Action: Mouse pressed left at (672, 602)
Screenshot: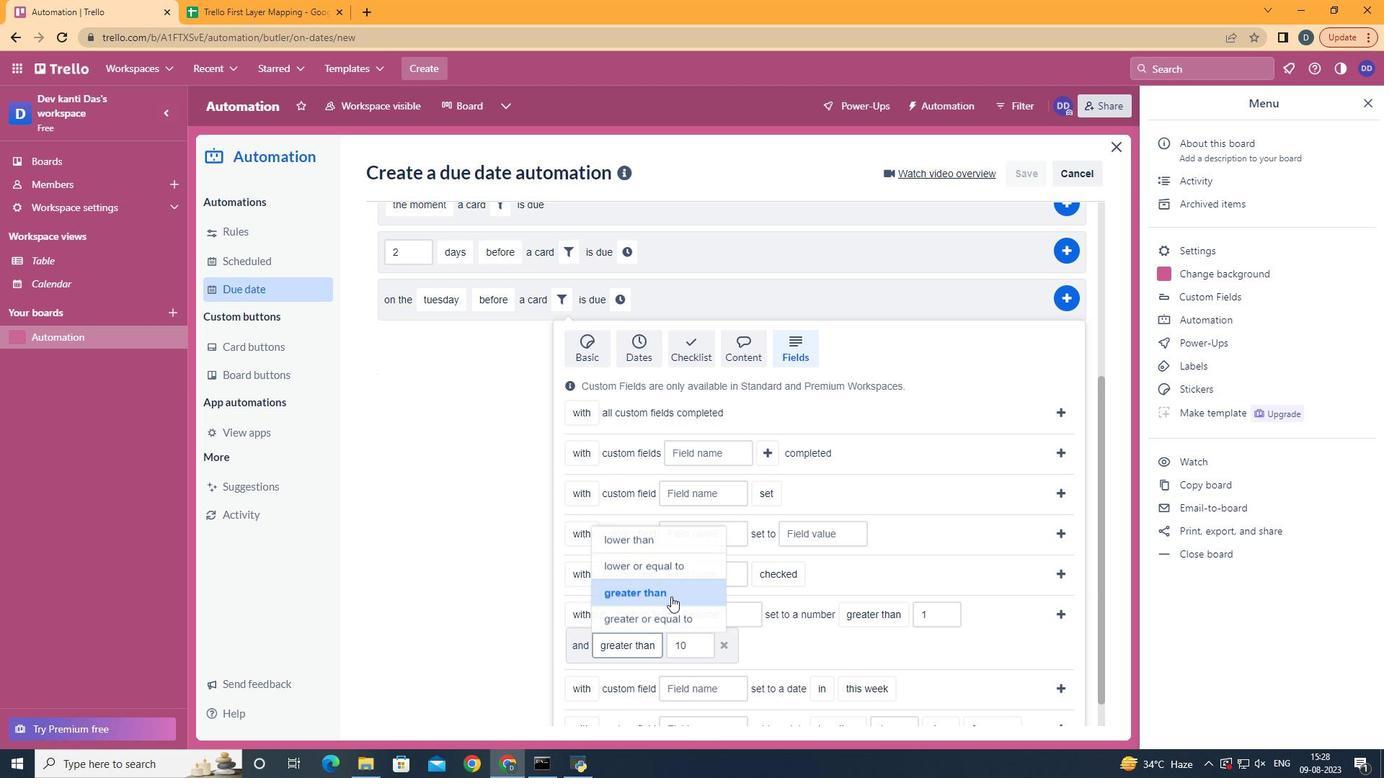 
Action: Mouse moved to (1083, 623)
Screenshot: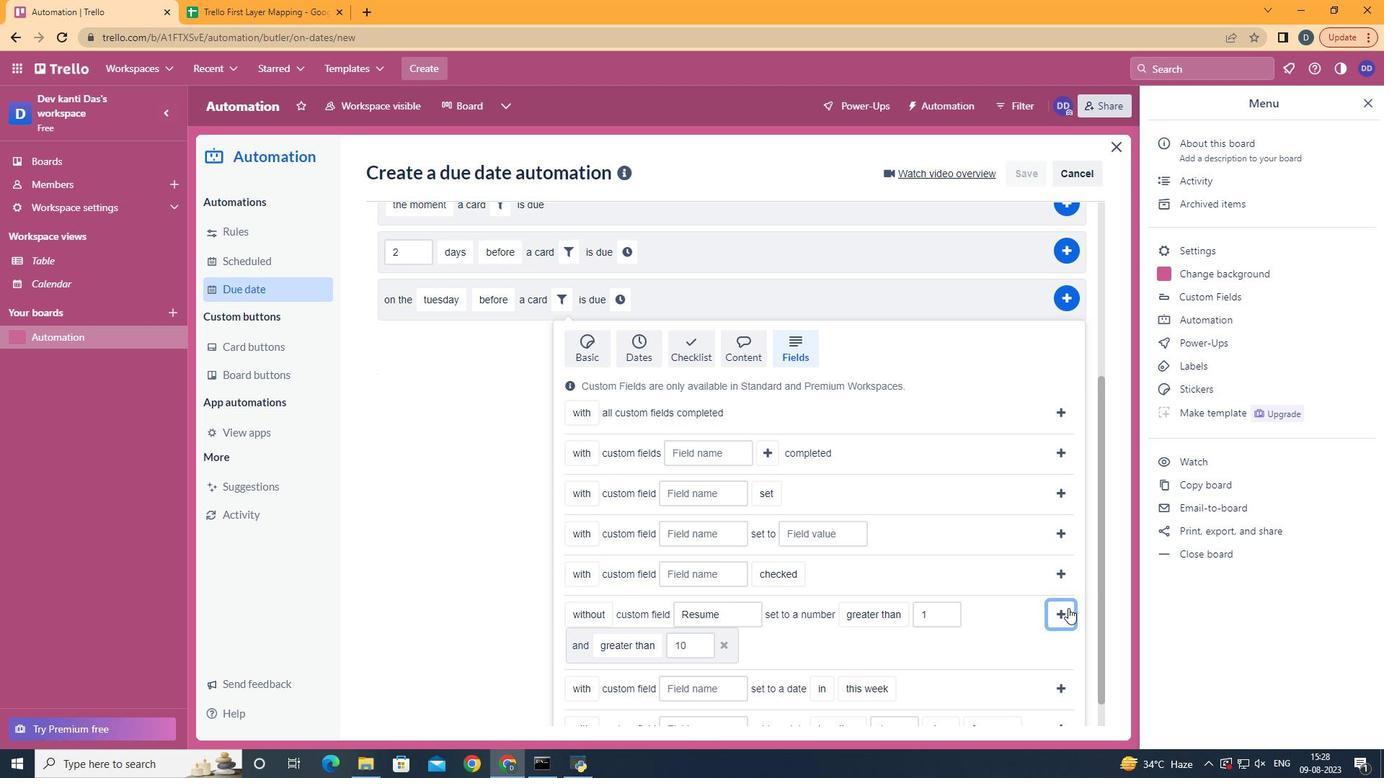 
Action: Mouse pressed left at (1083, 623)
Screenshot: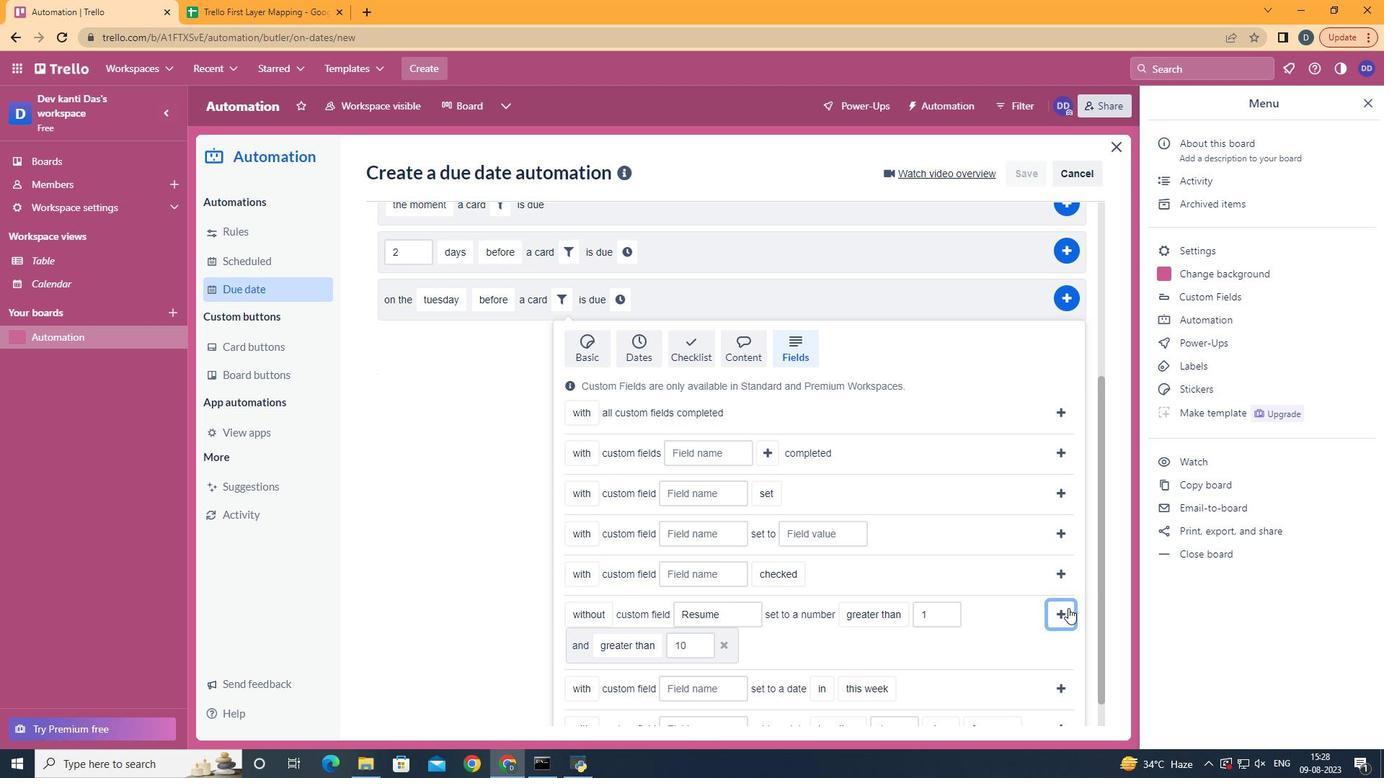 
Action: Mouse moved to (1040, 587)
Screenshot: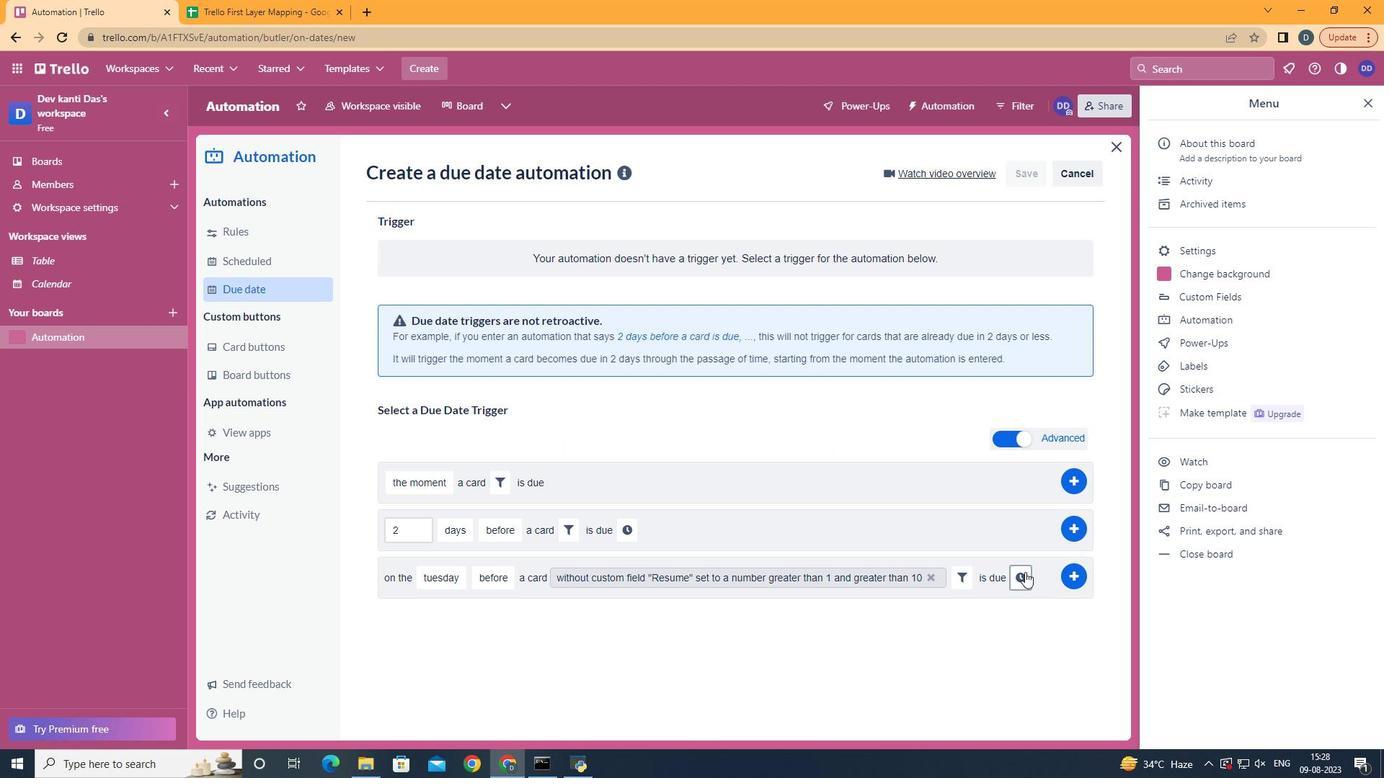 
Action: Mouse pressed left at (1040, 587)
Screenshot: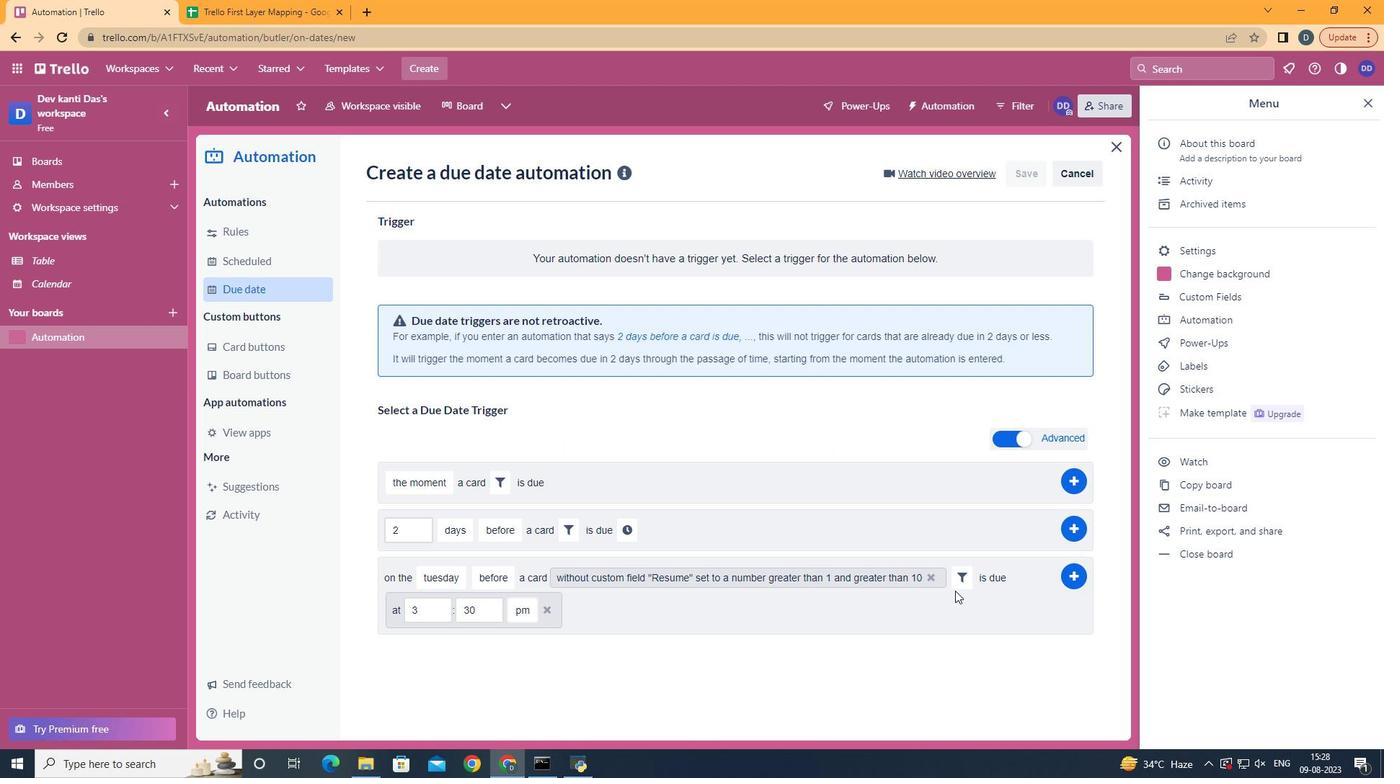 
Action: Mouse moved to (442, 618)
Screenshot: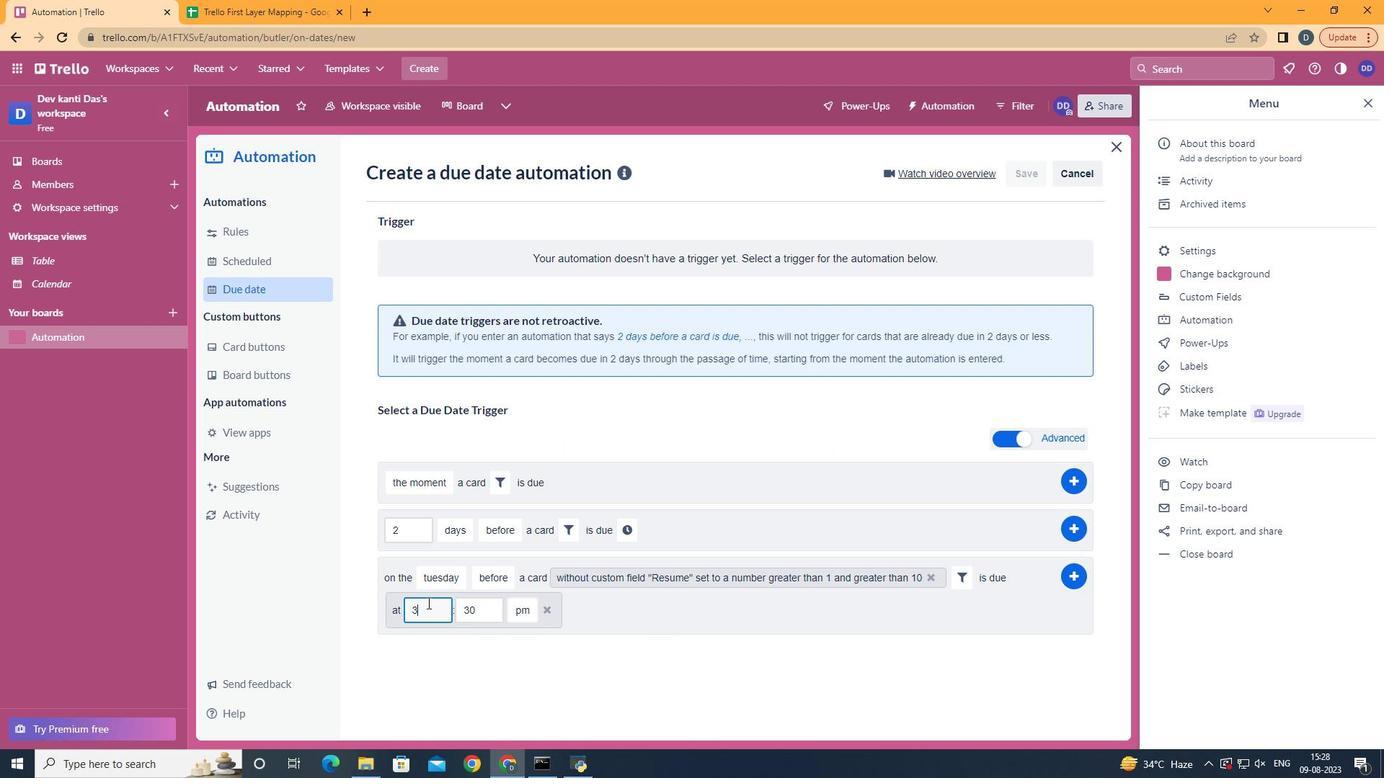 
Action: Mouse pressed left at (442, 618)
Screenshot: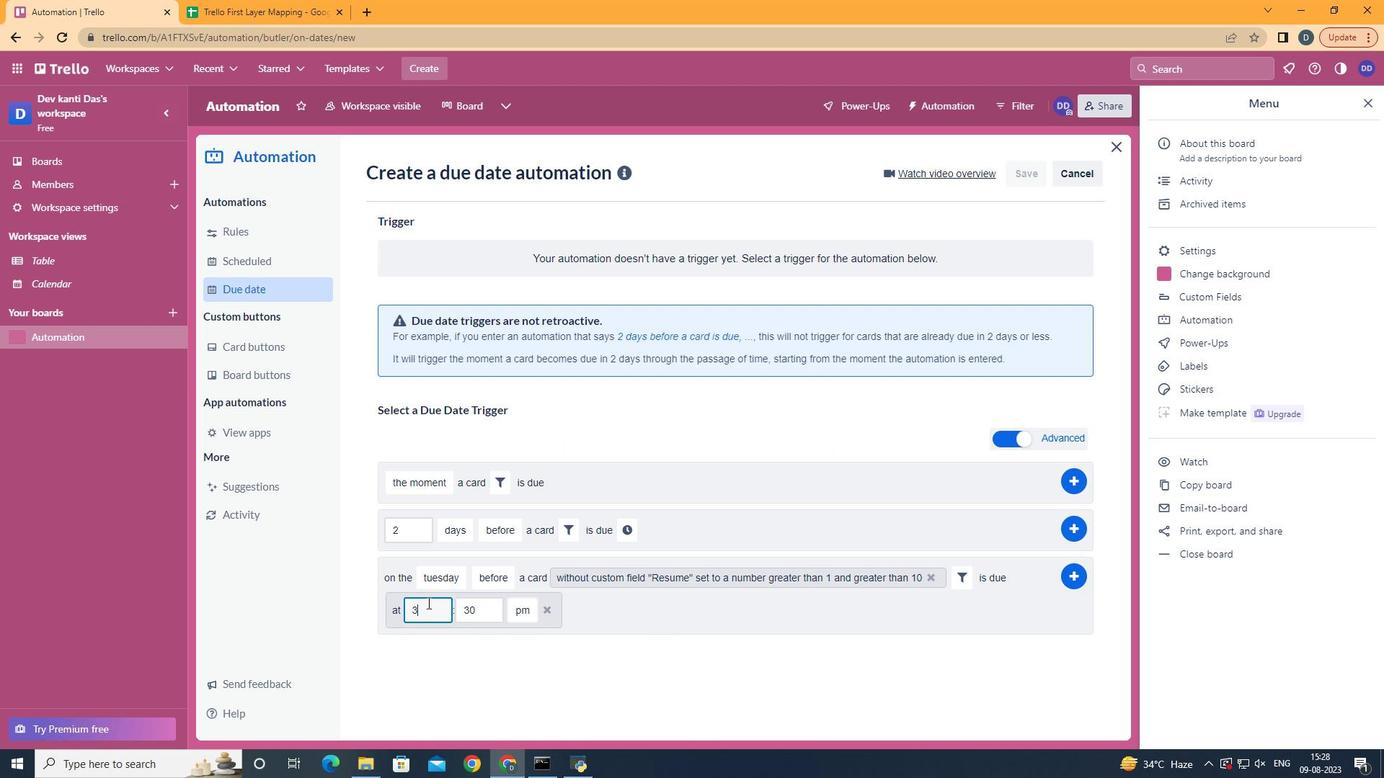 
Action: Mouse moved to (442, 618)
Screenshot: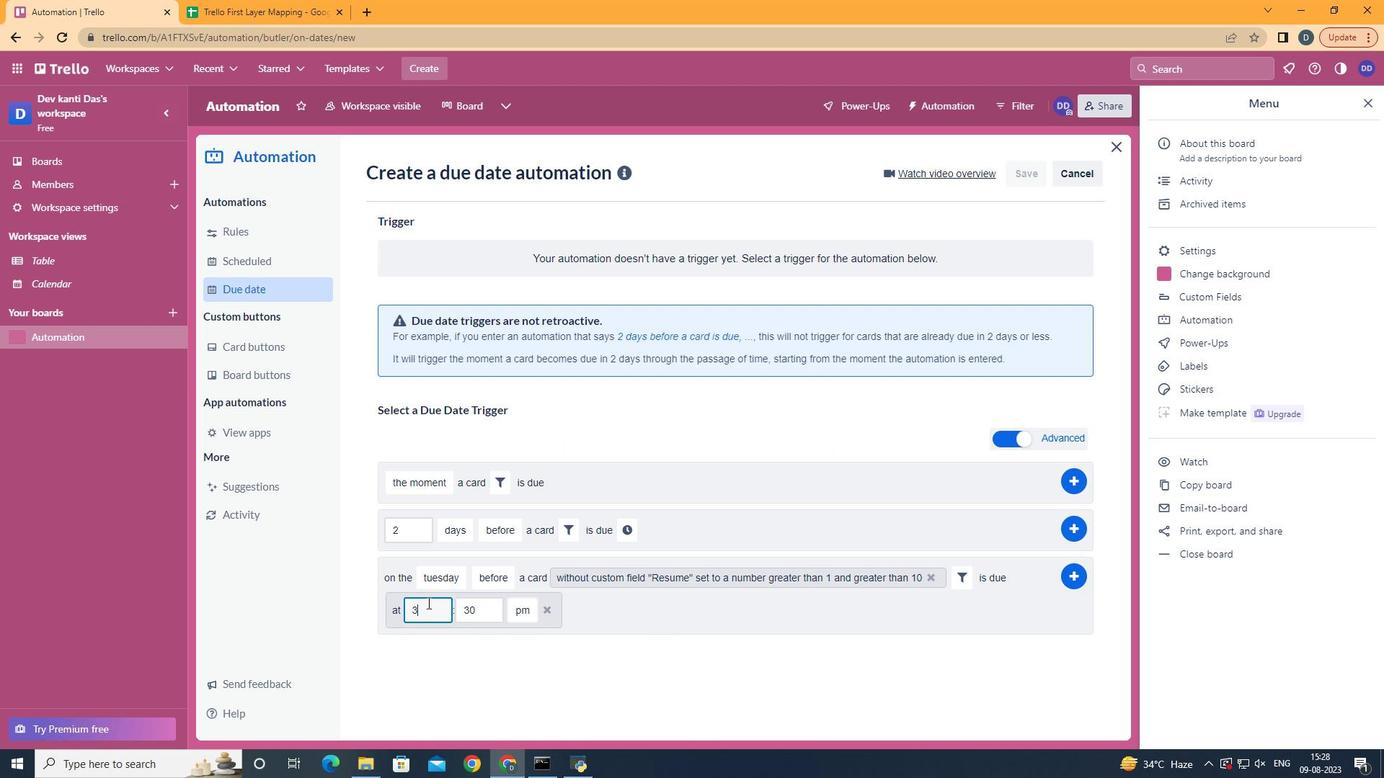 
Action: Key pressed <Key.backspace>11
Screenshot: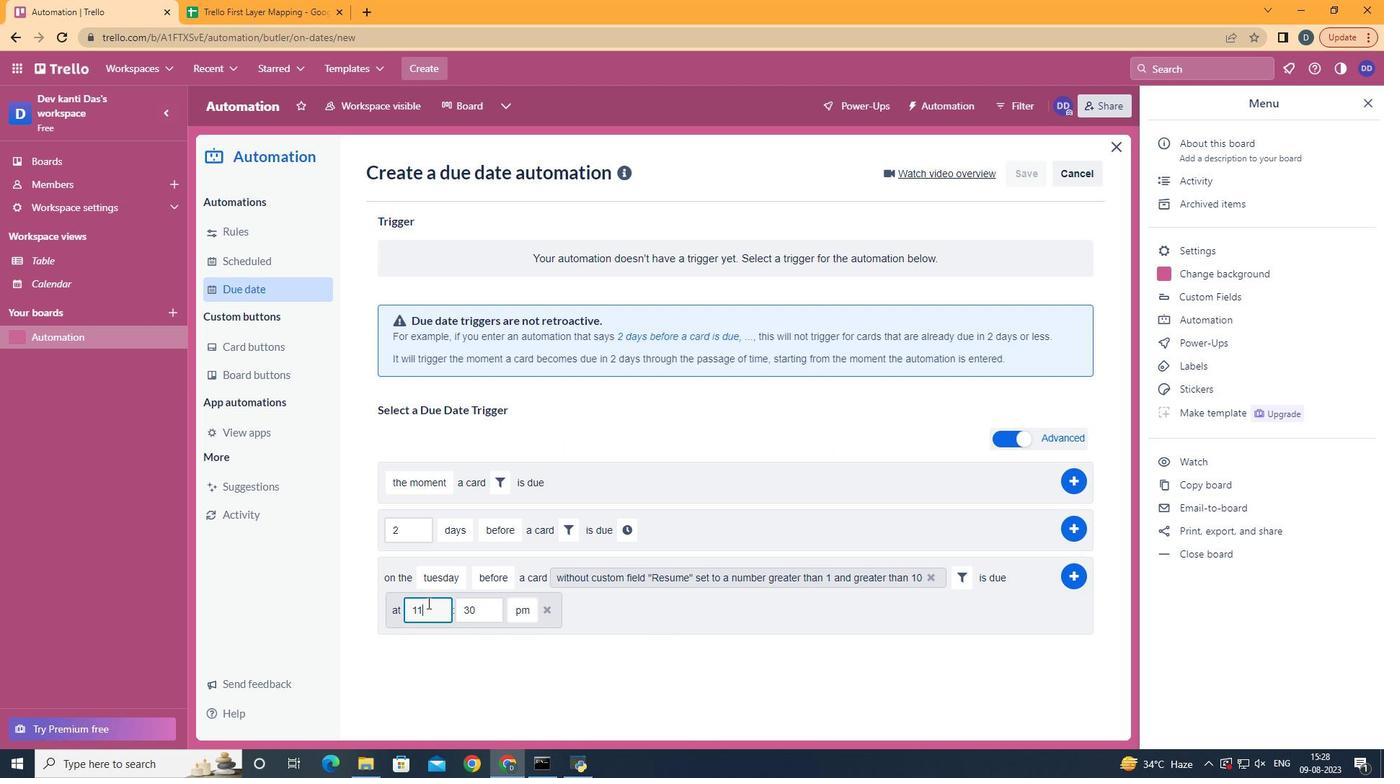 
Action: Mouse moved to (494, 631)
Screenshot: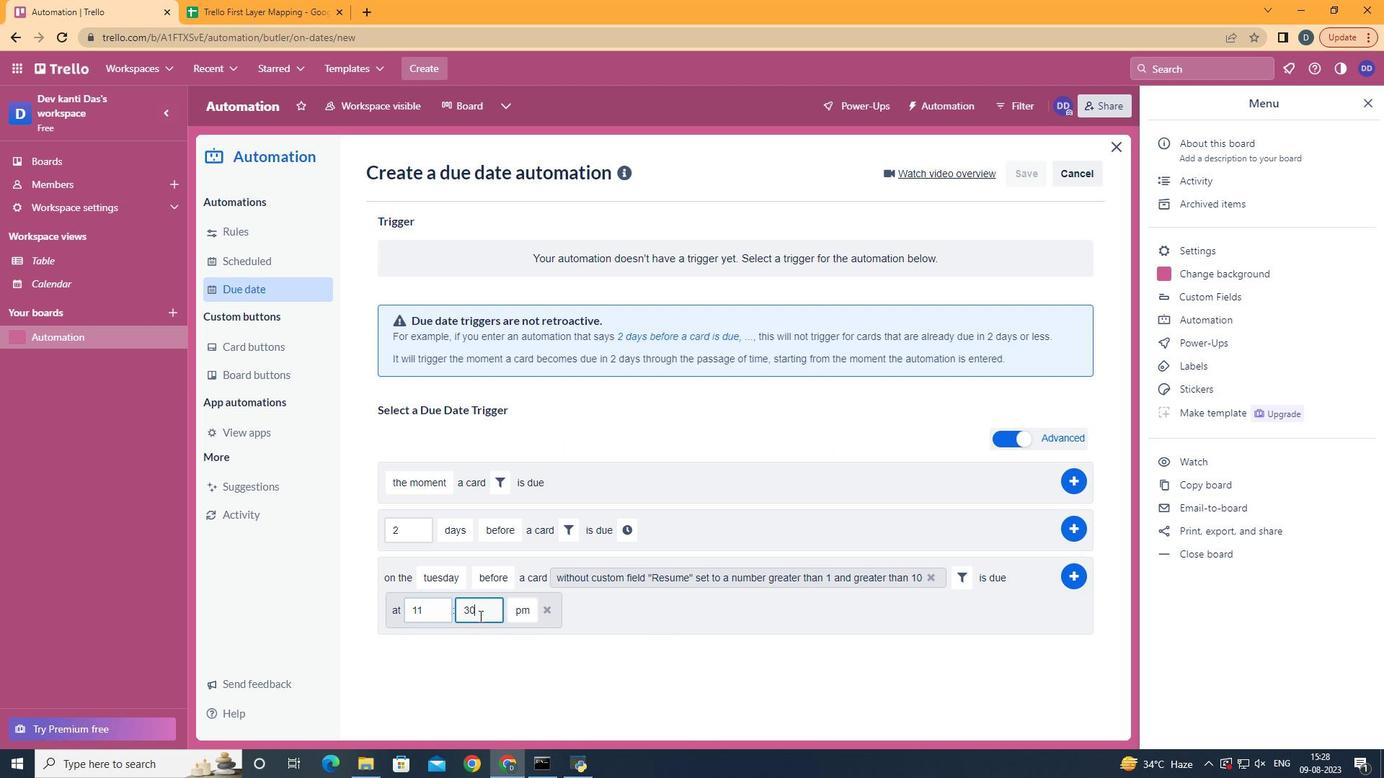 
Action: Mouse pressed left at (494, 631)
Screenshot: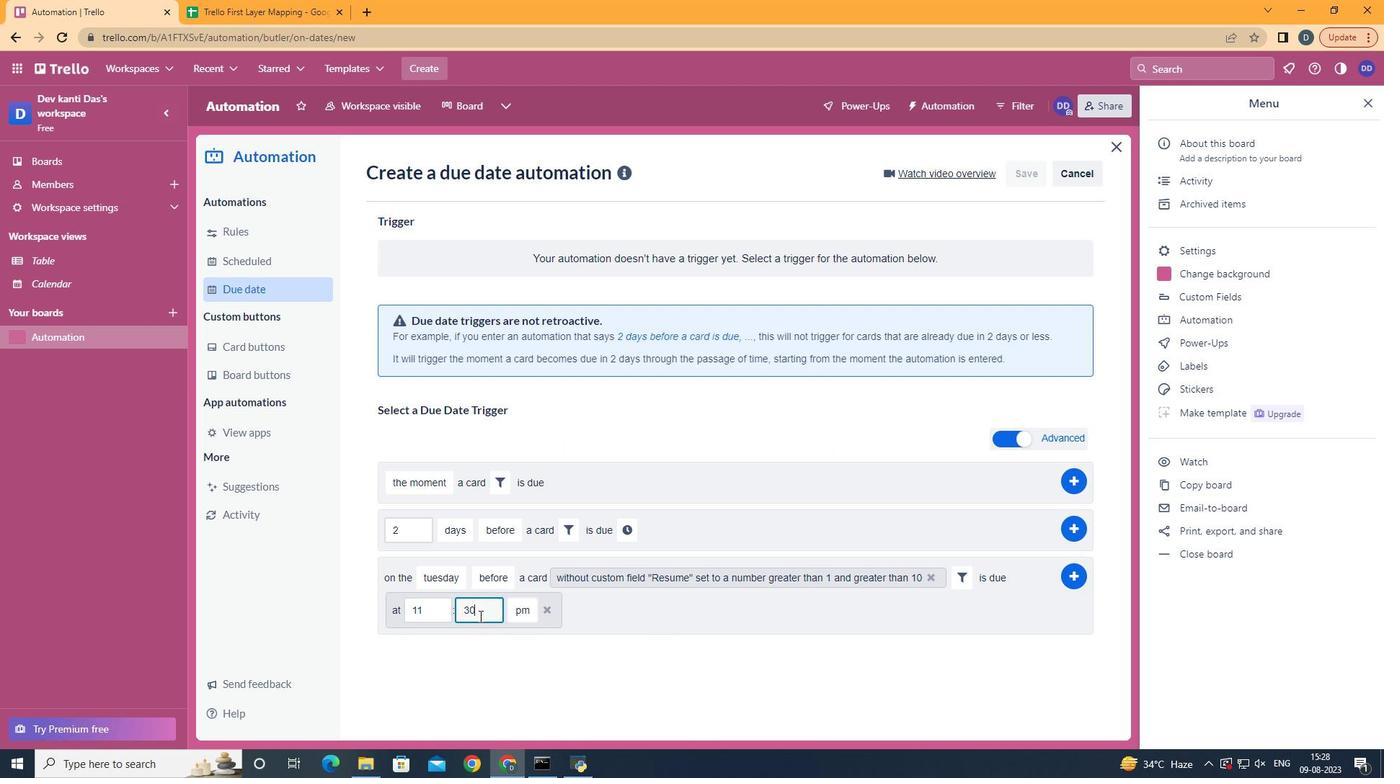 
Action: Key pressed <Key.backspace><Key.backspace>00
Screenshot: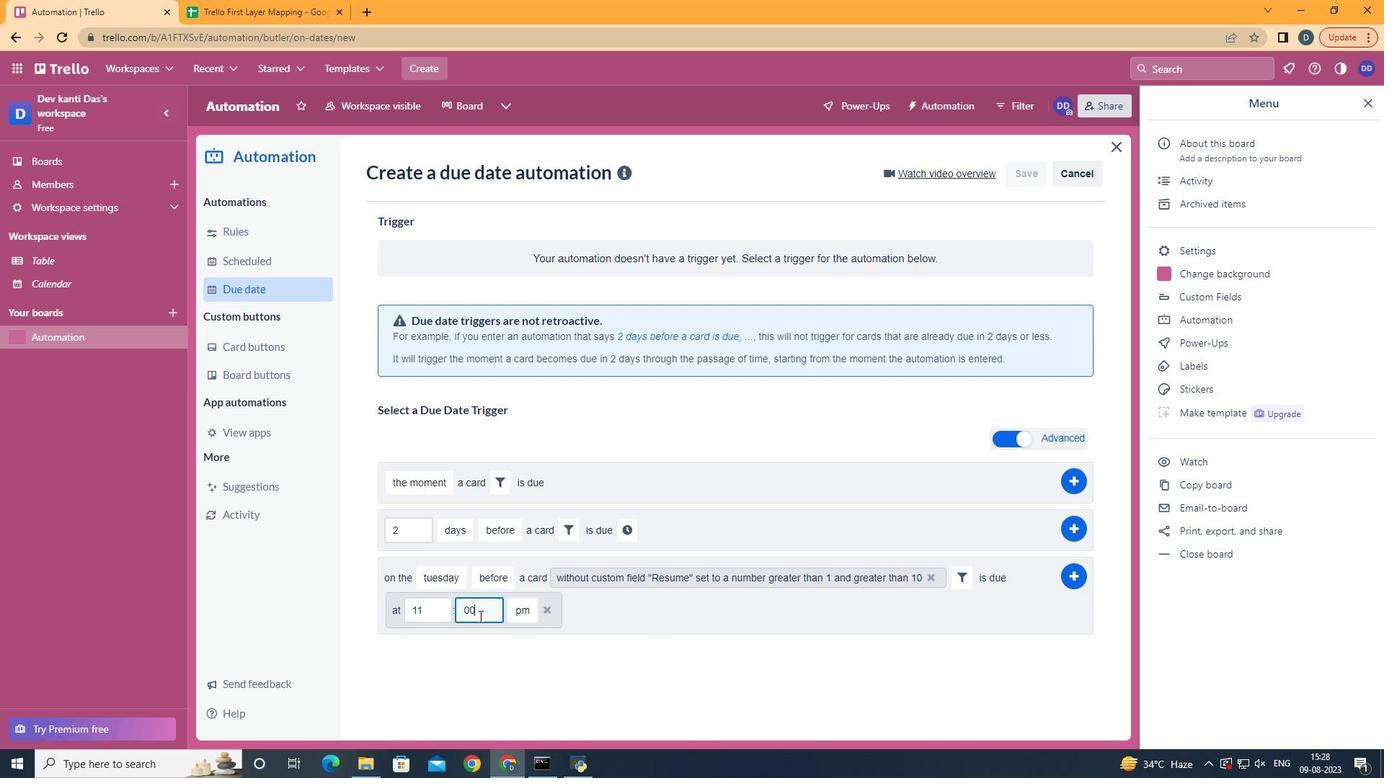 
Action: Mouse moved to (540, 657)
Screenshot: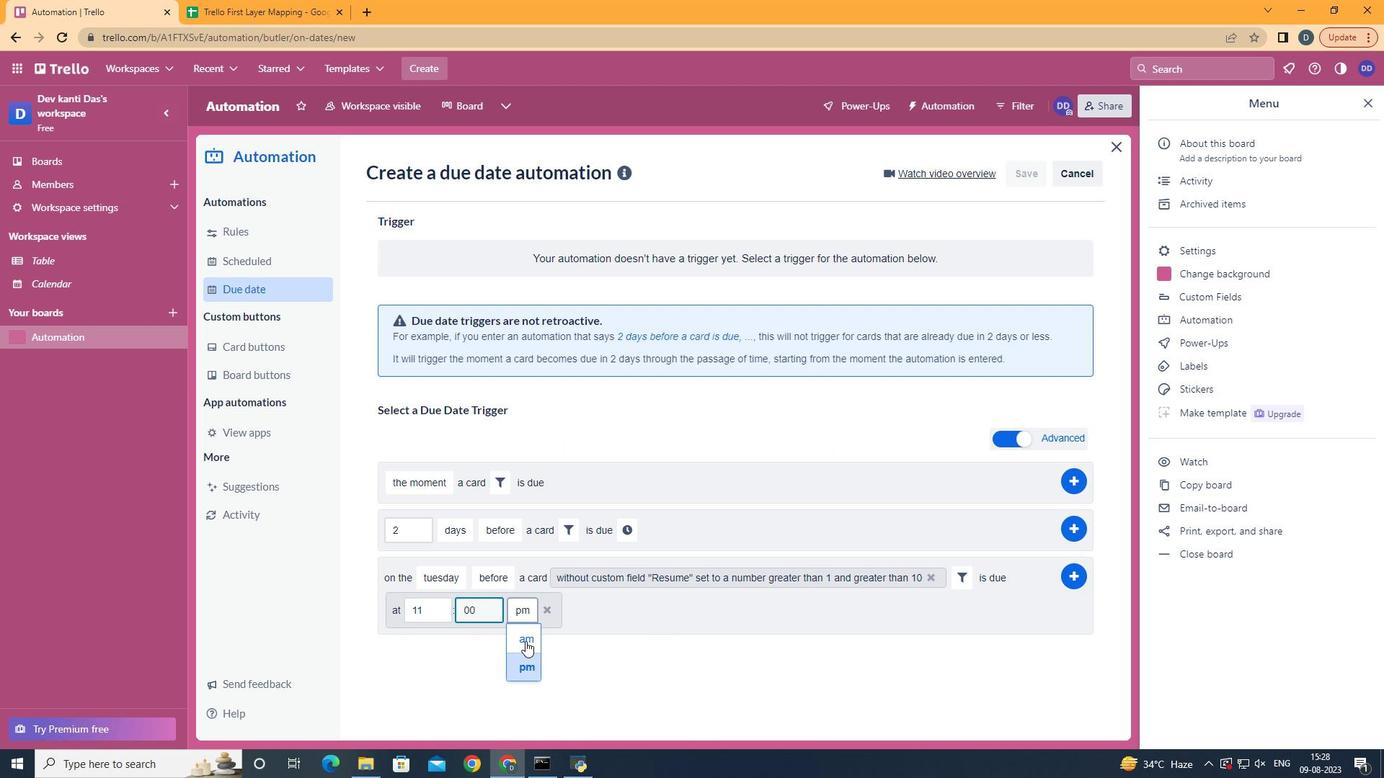 
Action: Mouse pressed left at (540, 657)
Screenshot: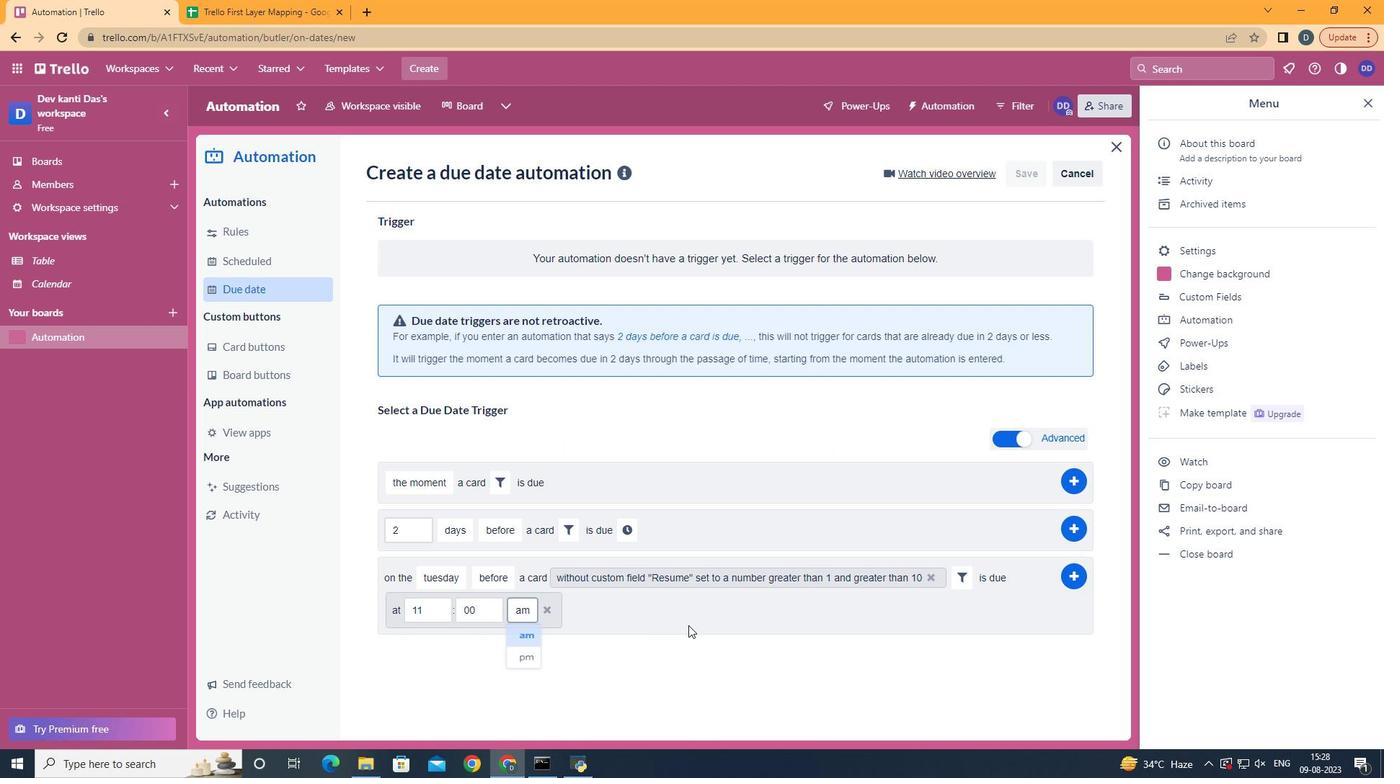 
Action: Mouse moved to (1096, 586)
Screenshot: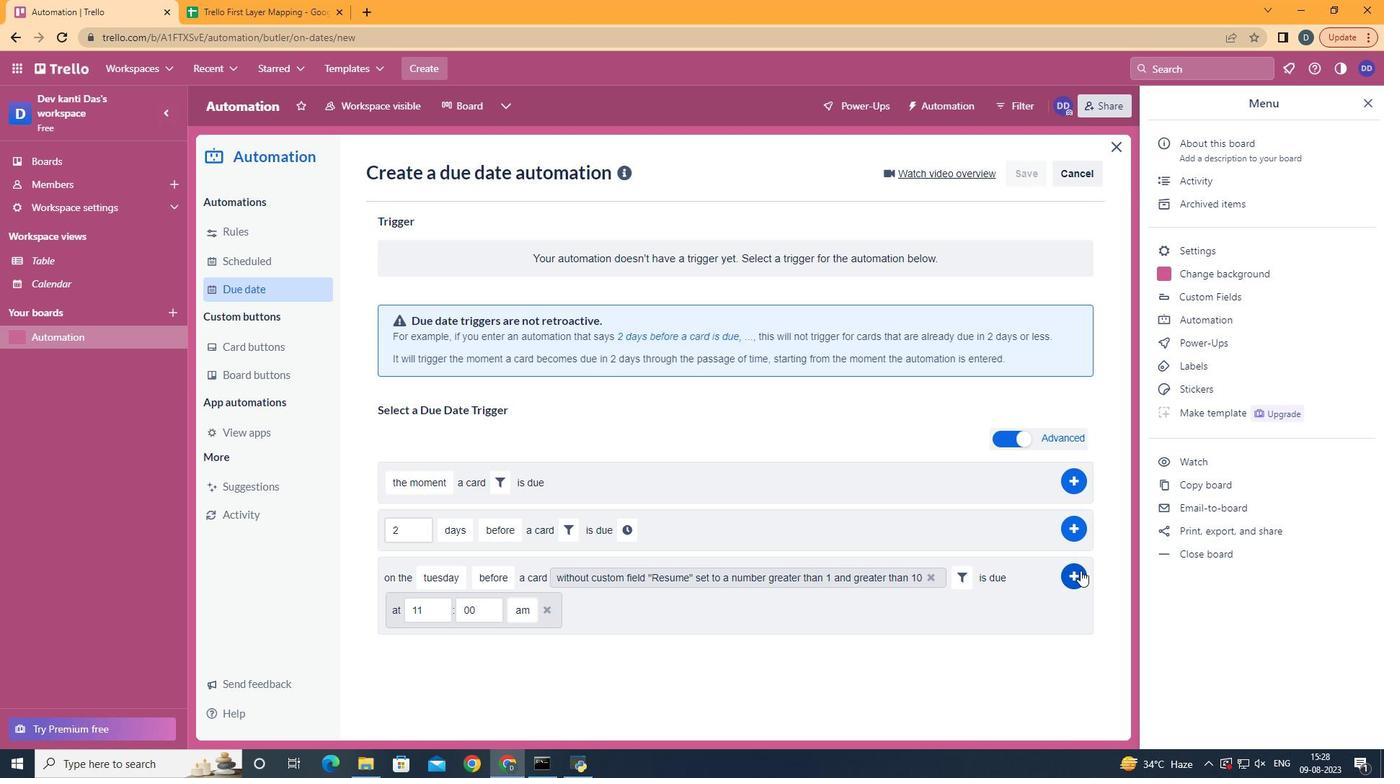 
Action: Mouse pressed left at (1096, 586)
Screenshot: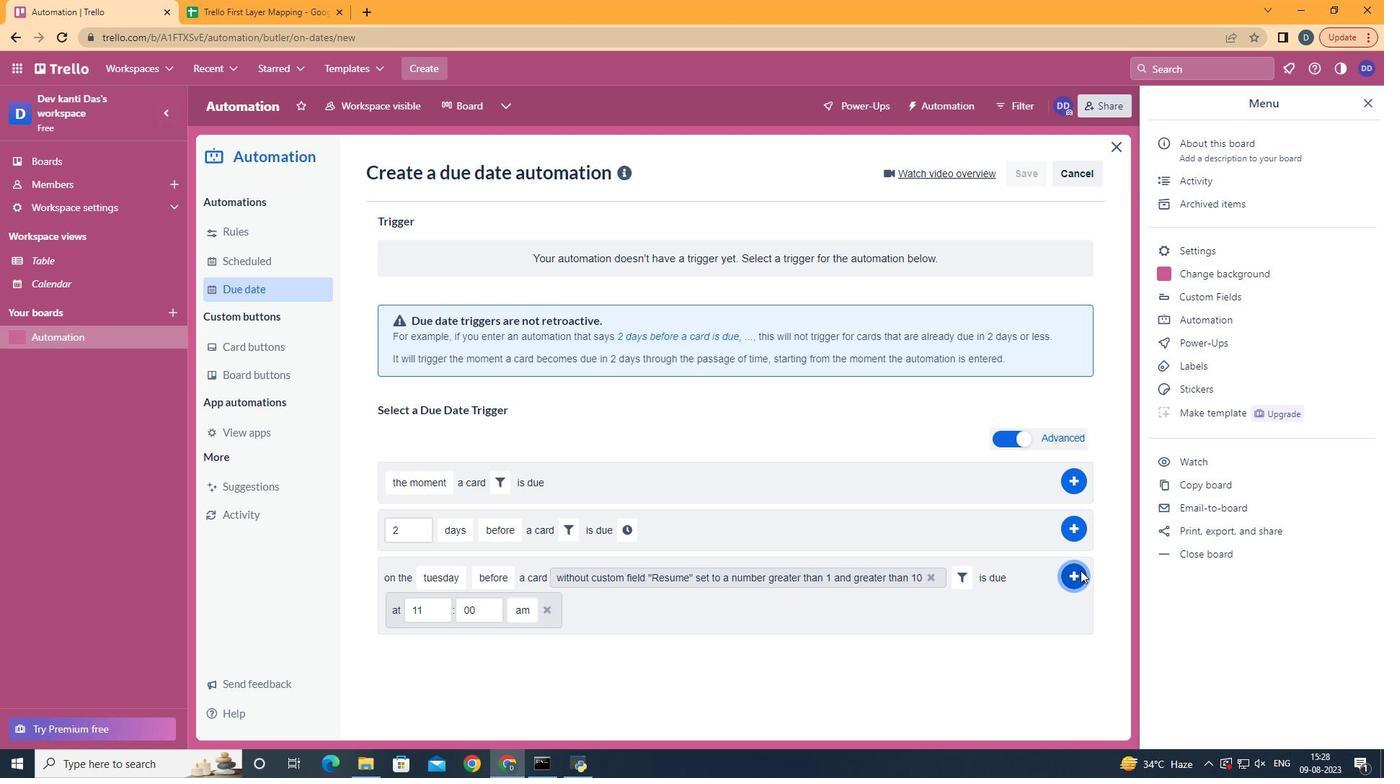 
Action: Mouse moved to (800, 356)
Screenshot: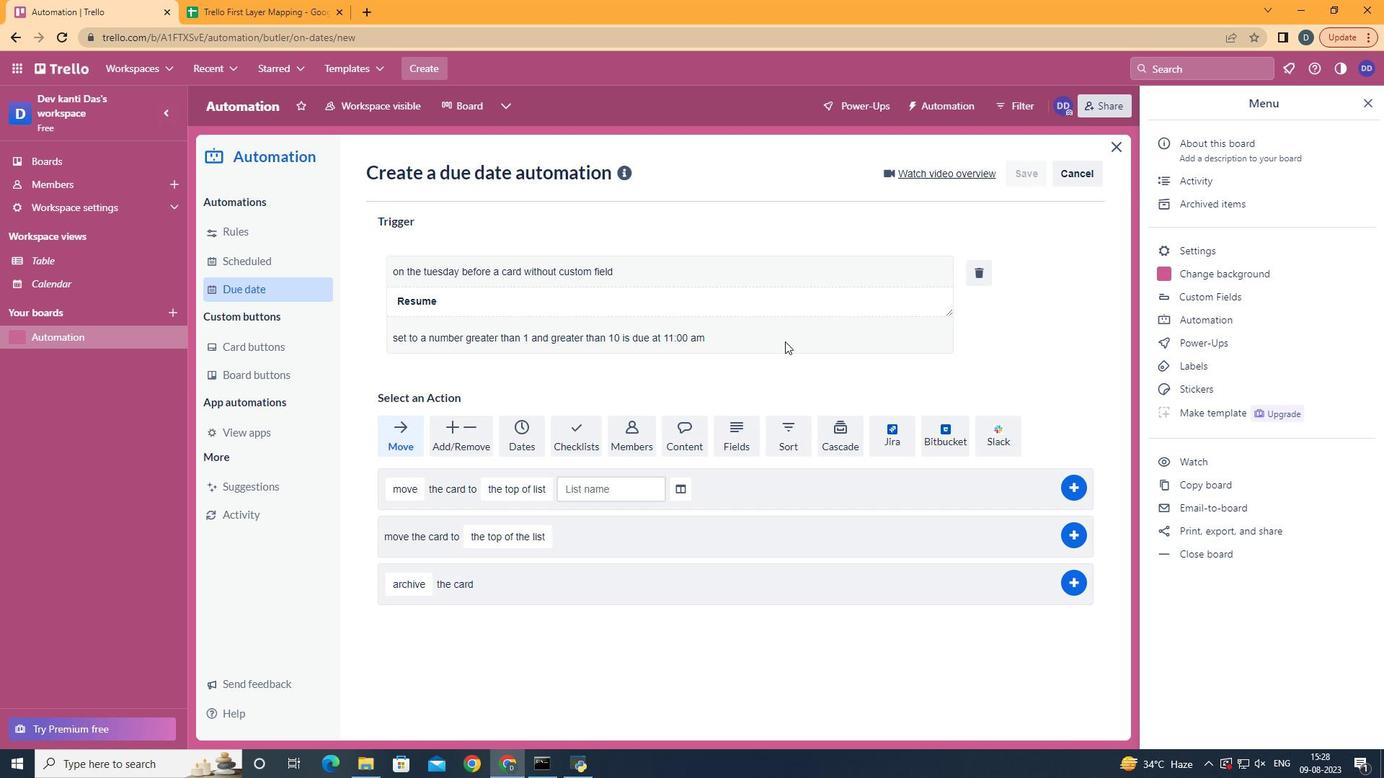 
